 Task: Find connections with filter location Avarua with filter topic #Careerwith filter profile language Potuguese with filter current company PW (PhysicsWallah) with filter school Arts and Science jobs recruitment with filter industry Oil Extraction with filter service category Growth Marketing with filter keywords title Board of Directors
Action: Mouse moved to (559, 68)
Screenshot: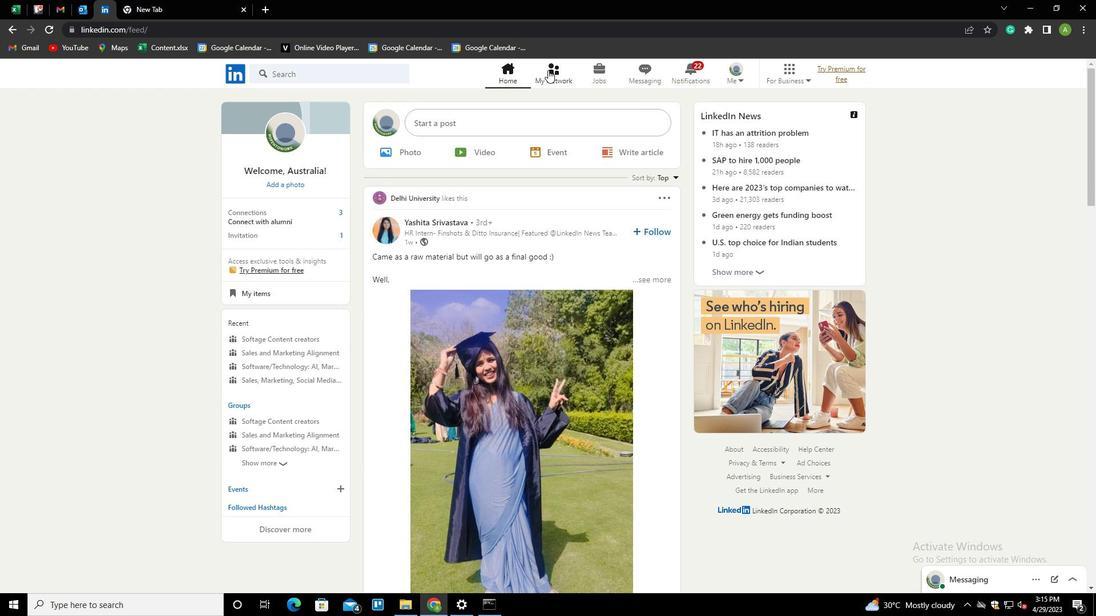 
Action: Mouse pressed left at (559, 68)
Screenshot: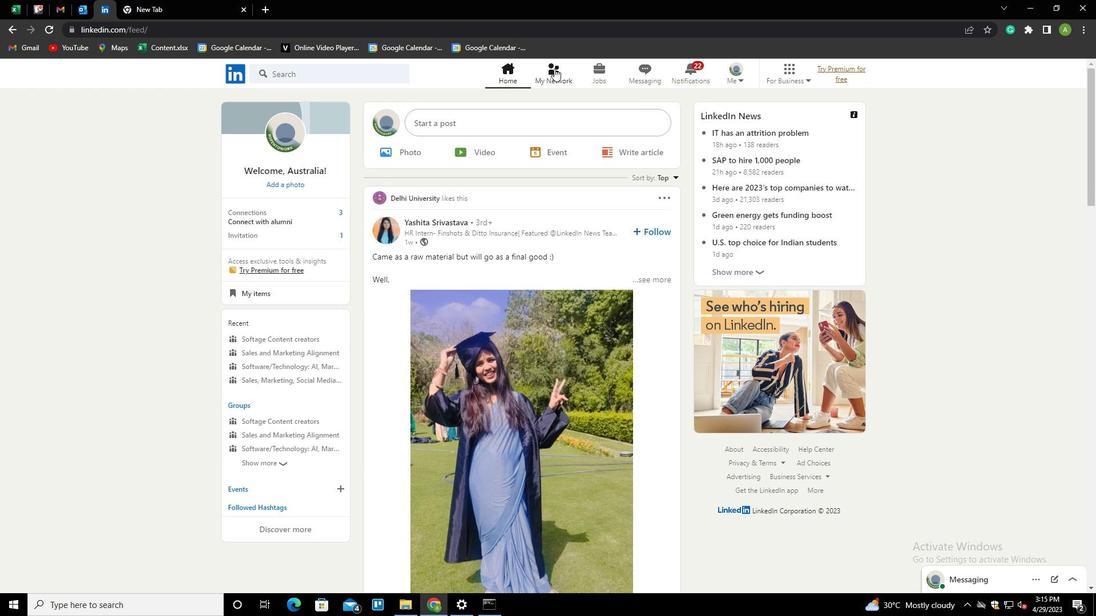 
Action: Mouse moved to (291, 132)
Screenshot: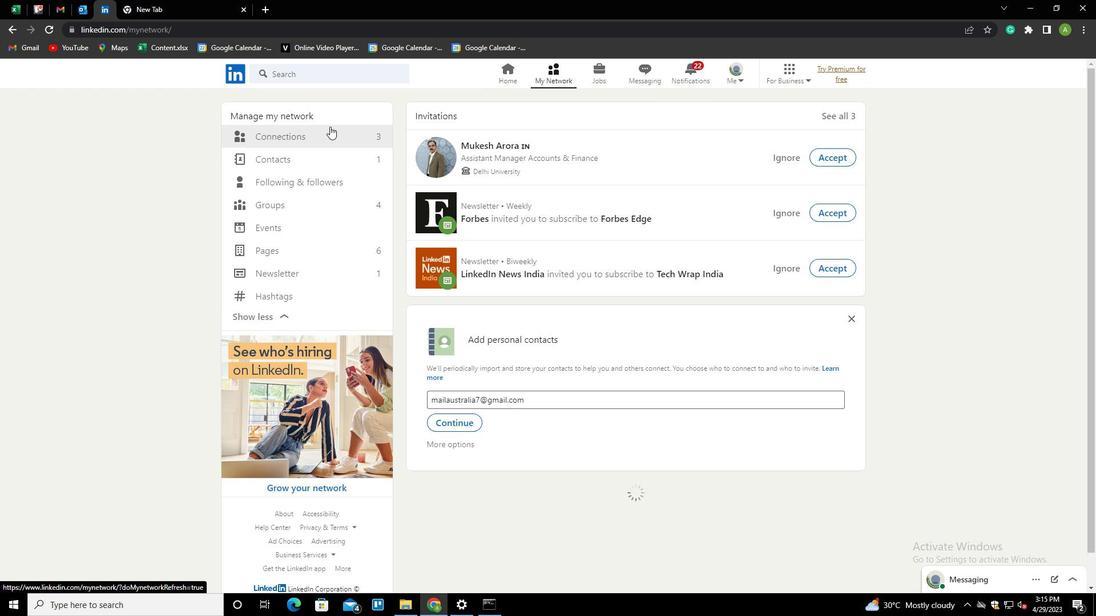 
Action: Mouse pressed left at (291, 132)
Screenshot: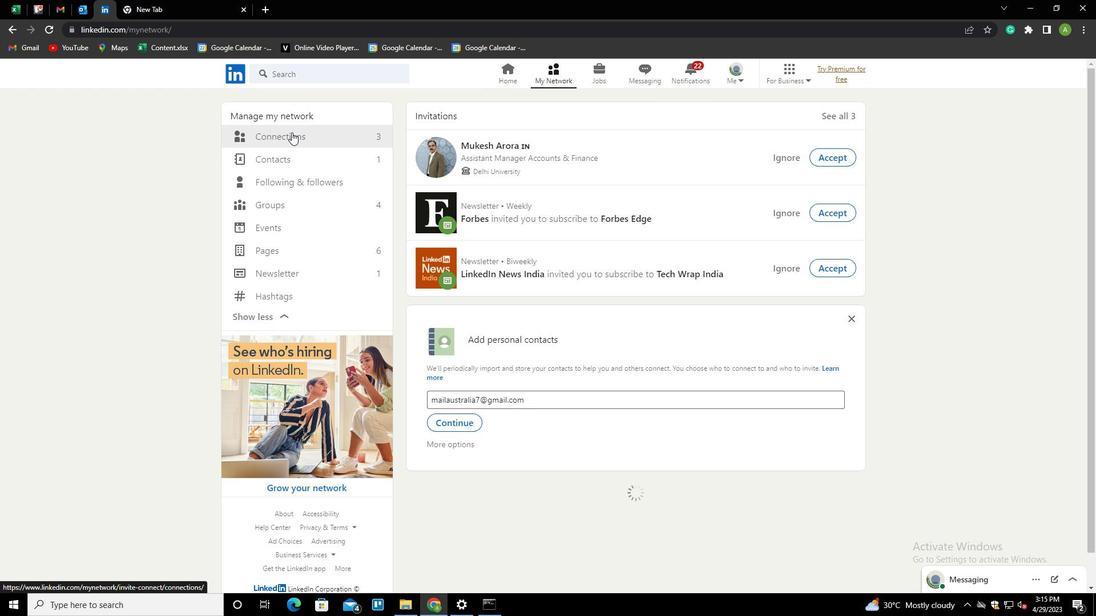 
Action: Mouse moved to (616, 135)
Screenshot: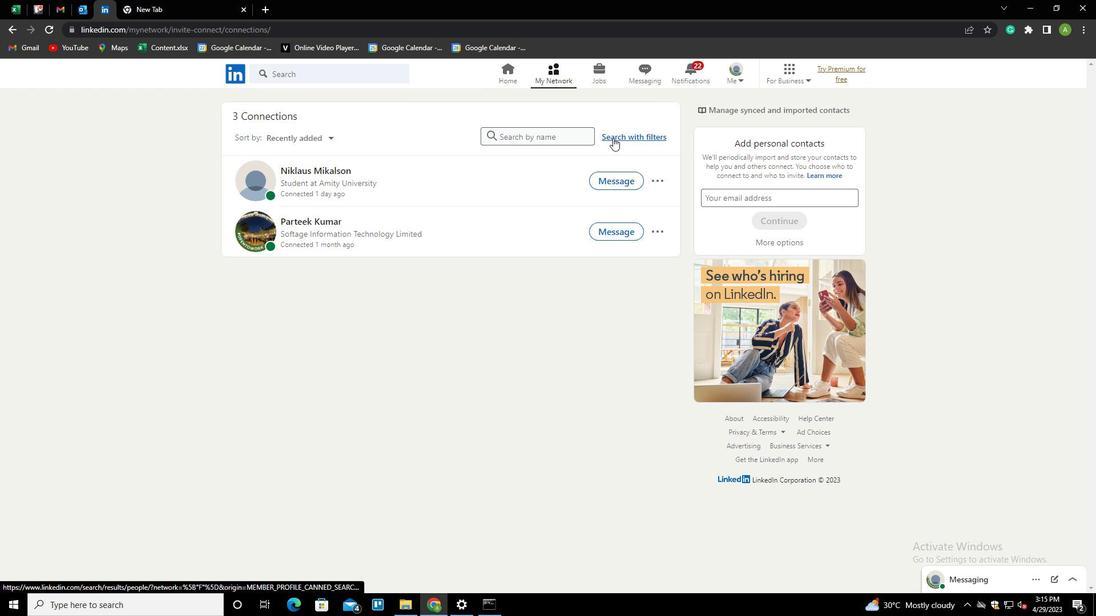 
Action: Mouse pressed left at (616, 135)
Screenshot: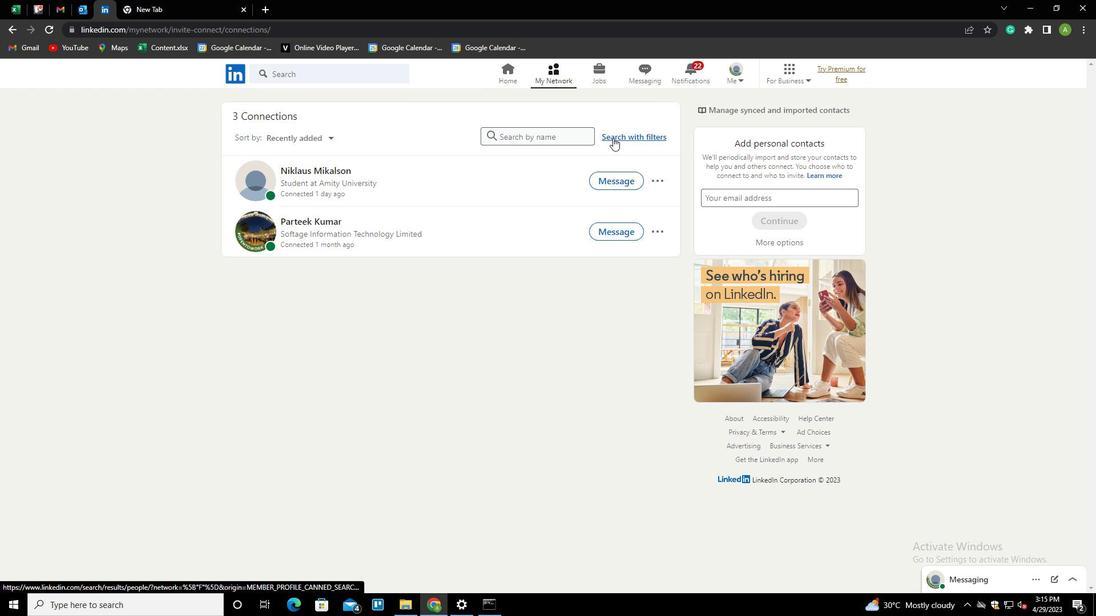 
Action: Mouse moved to (587, 103)
Screenshot: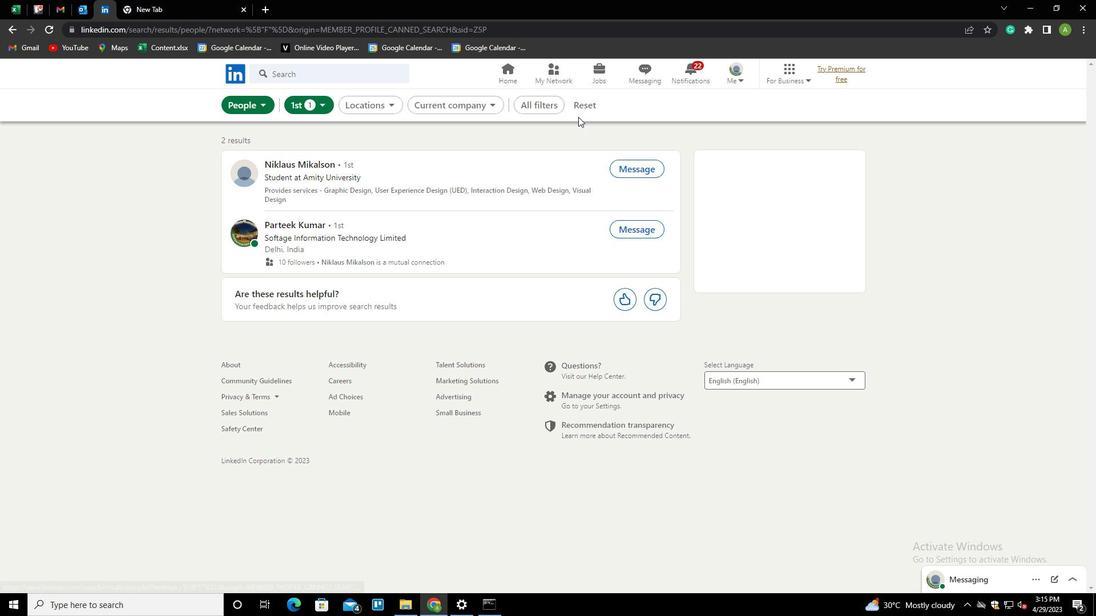 
Action: Mouse pressed left at (587, 103)
Screenshot: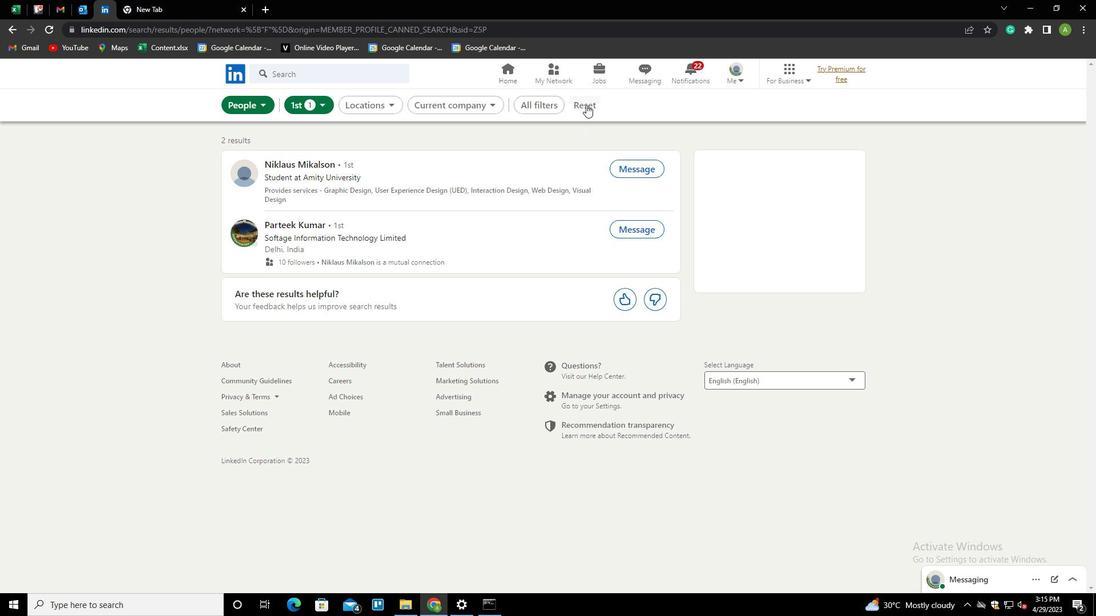 
Action: Mouse moved to (561, 106)
Screenshot: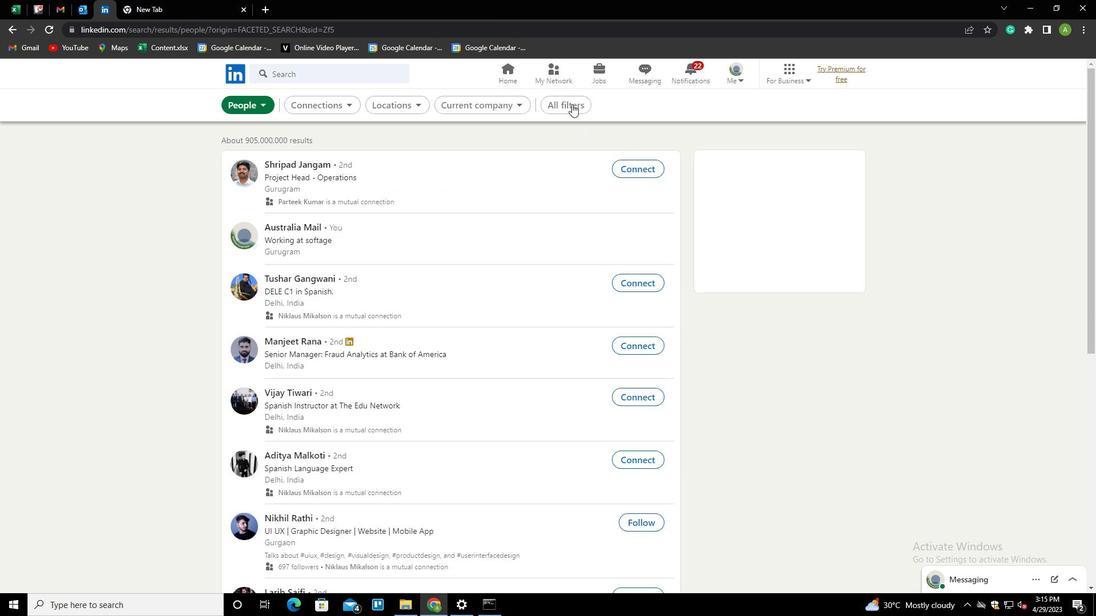 
Action: Mouse pressed left at (561, 106)
Screenshot: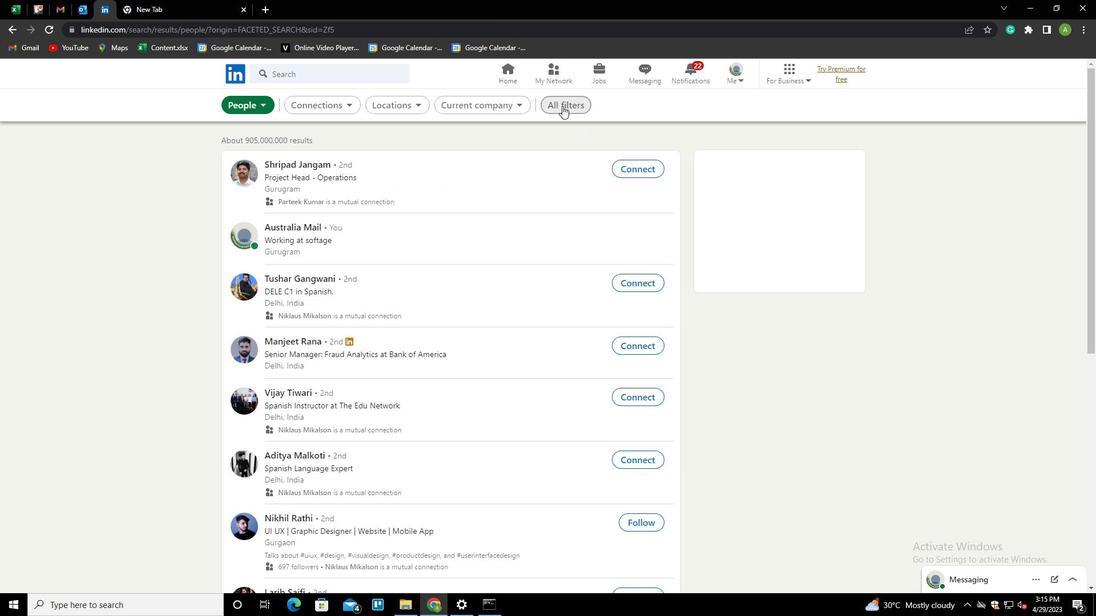 
Action: Mouse moved to (875, 326)
Screenshot: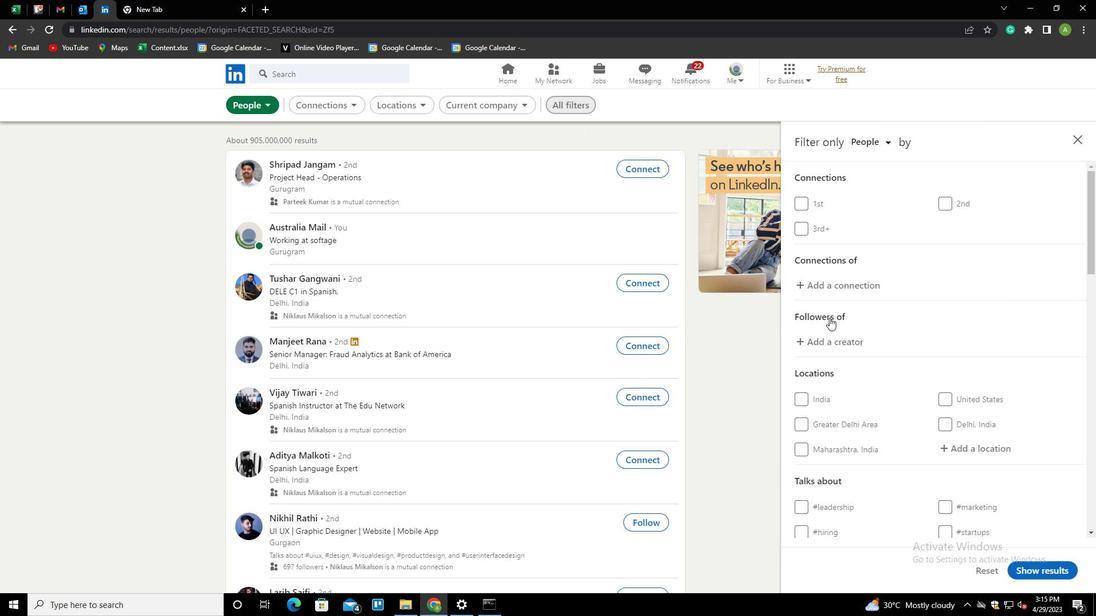 
Action: Mouse scrolled (875, 325) with delta (0, 0)
Screenshot: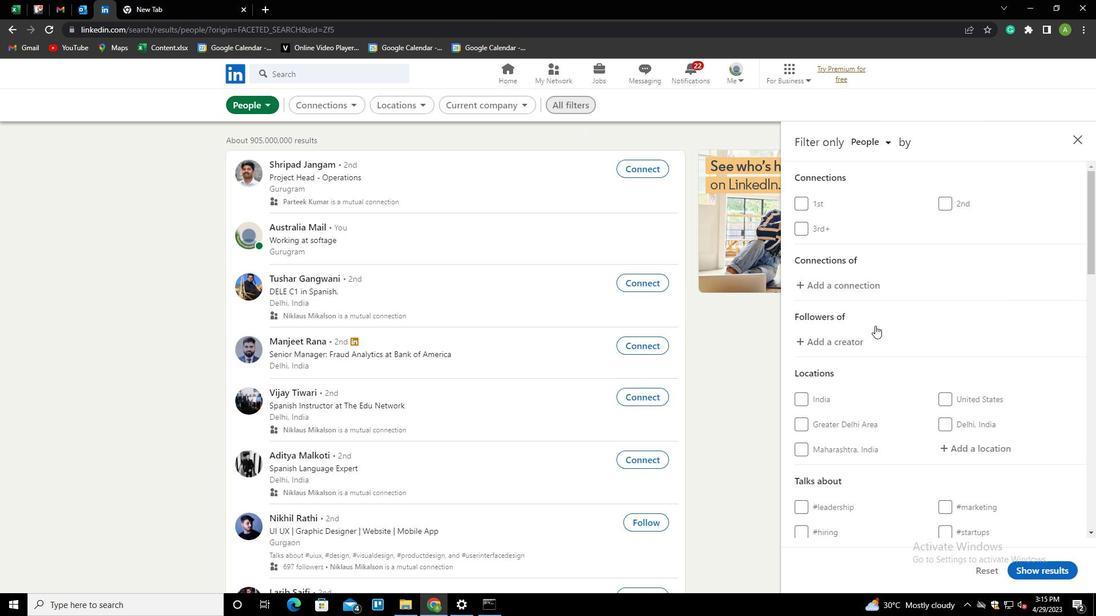 
Action: Mouse moved to (903, 318)
Screenshot: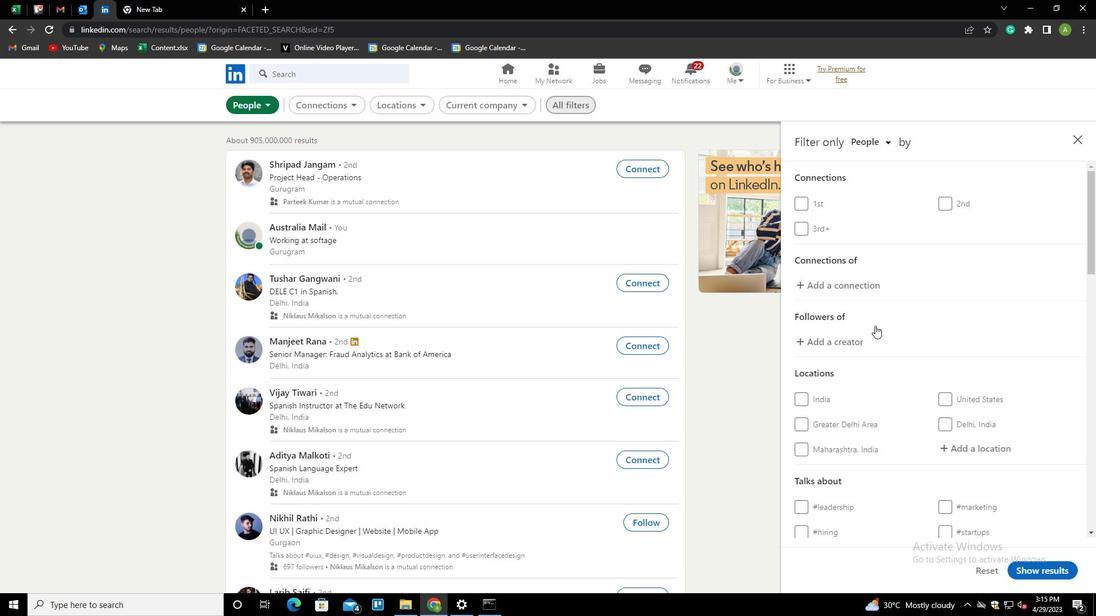 
Action: Mouse scrolled (903, 317) with delta (0, 0)
Screenshot: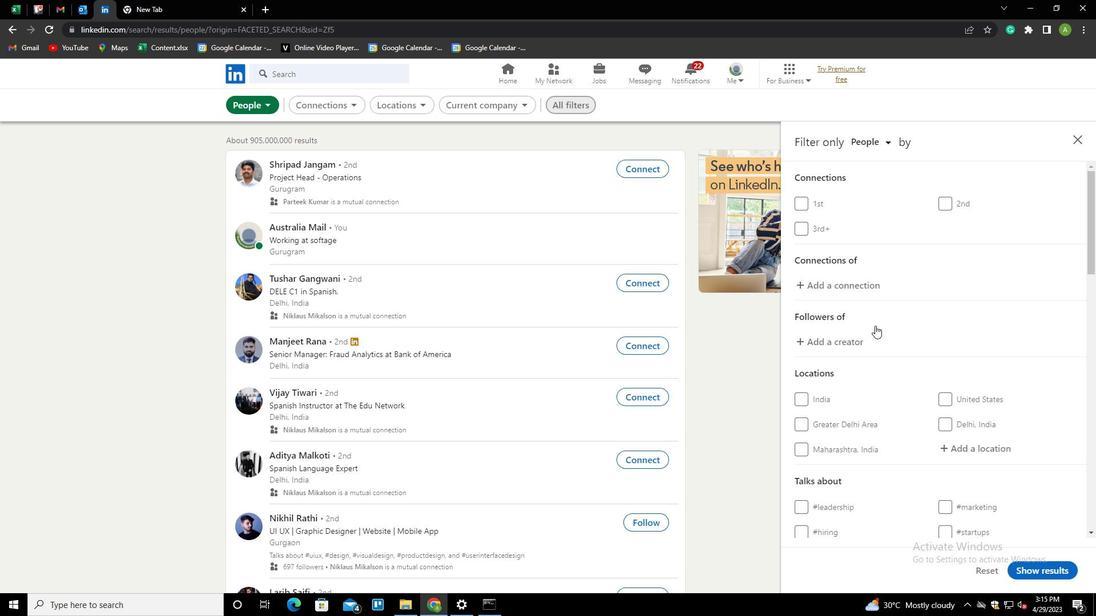 
Action: Mouse scrolled (903, 317) with delta (0, 0)
Screenshot: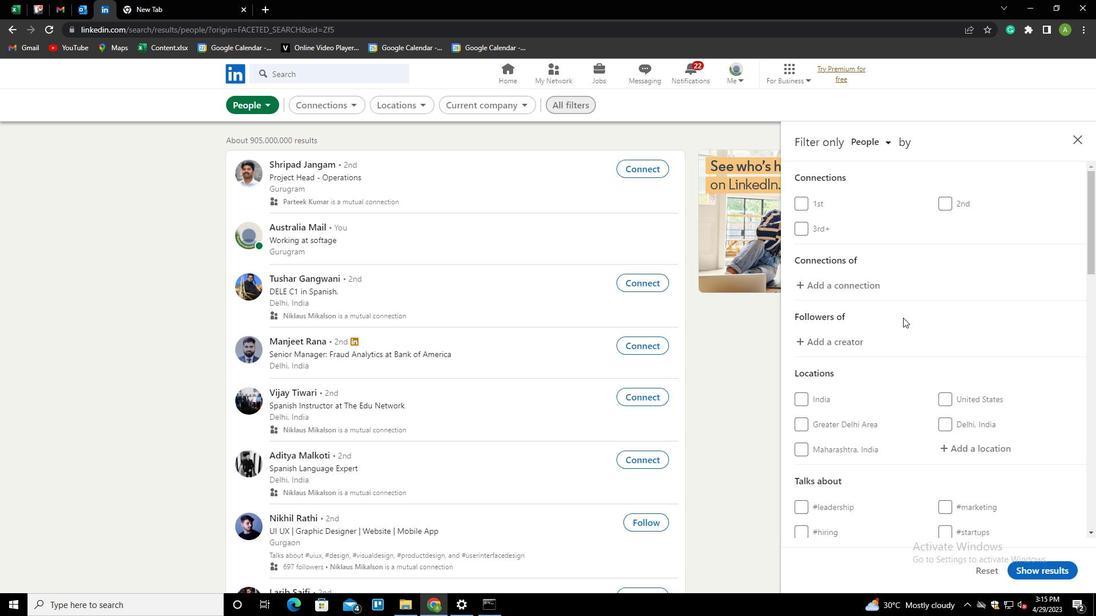 
Action: Mouse moved to (958, 271)
Screenshot: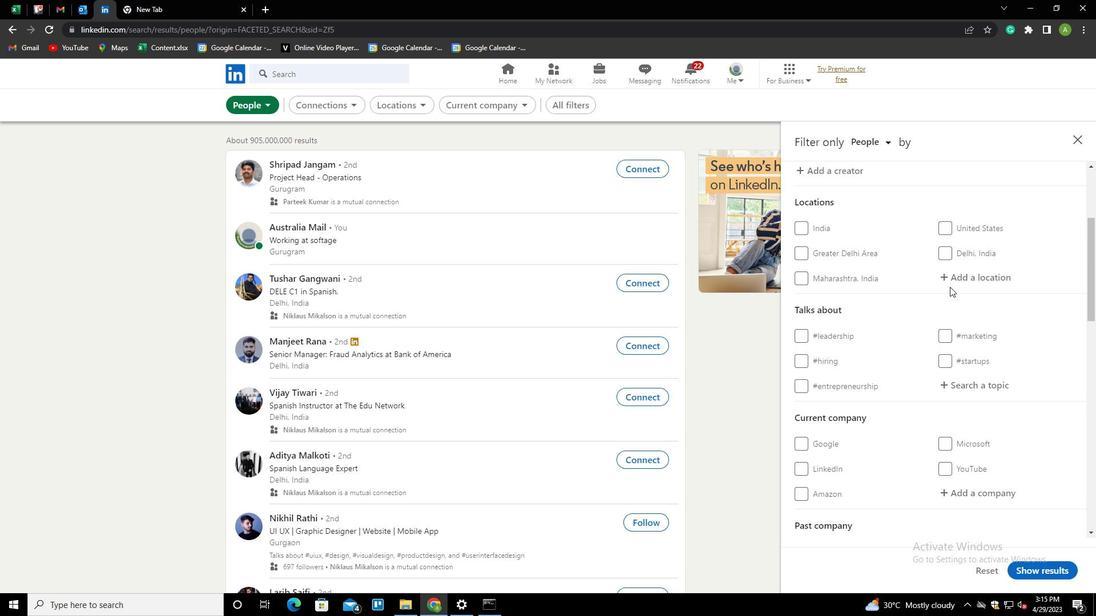 
Action: Mouse pressed left at (958, 271)
Screenshot: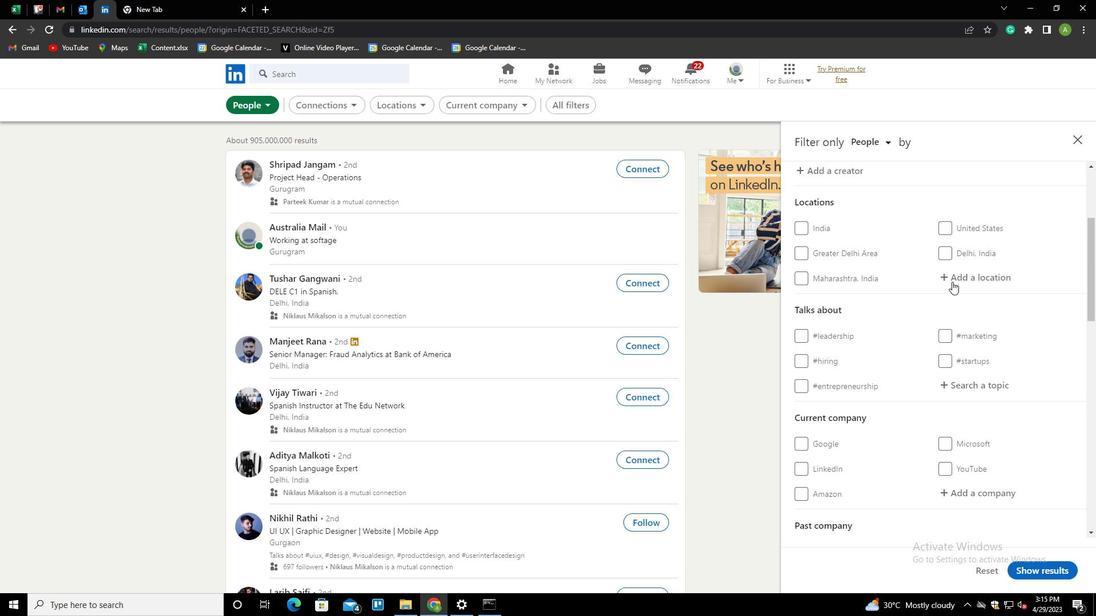 
Action: Key pressed <Key.shift>AVARUA
Screenshot: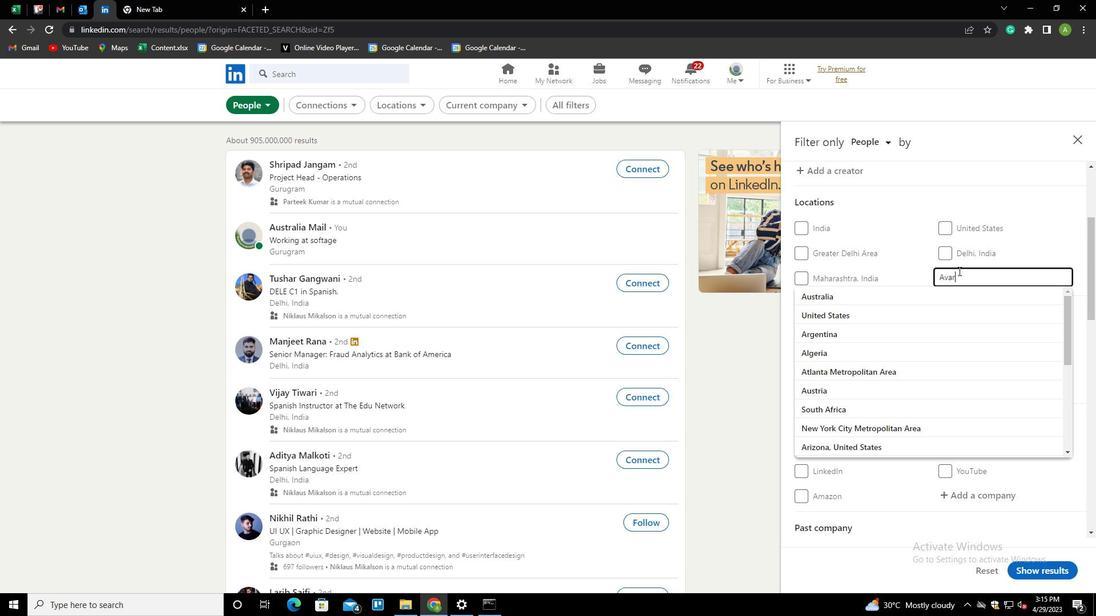 
Action: Mouse moved to (1021, 333)
Screenshot: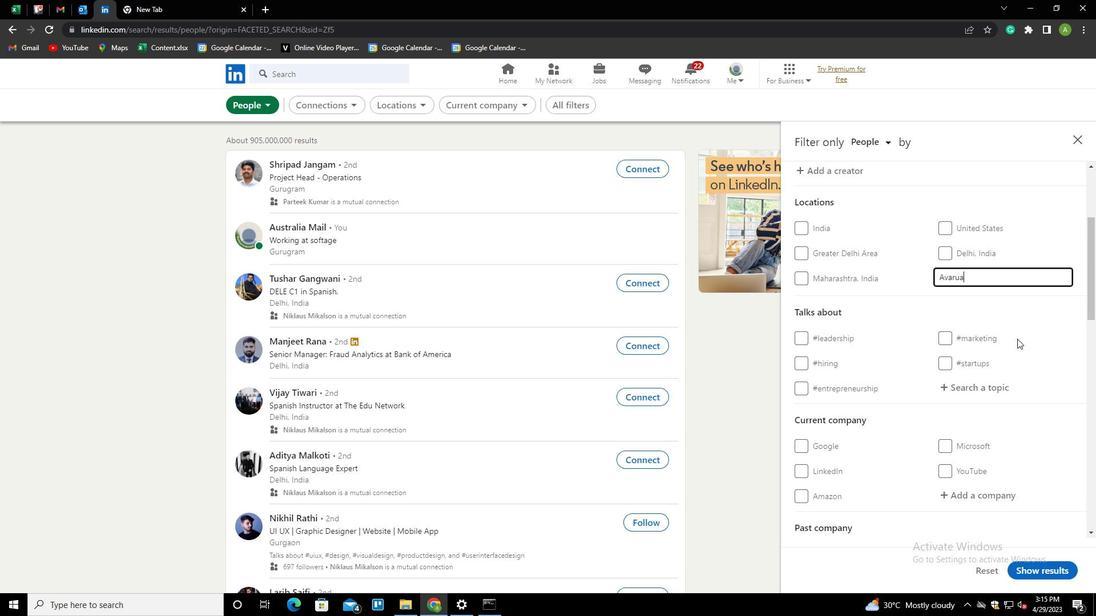 
Action: Mouse pressed left at (1021, 333)
Screenshot: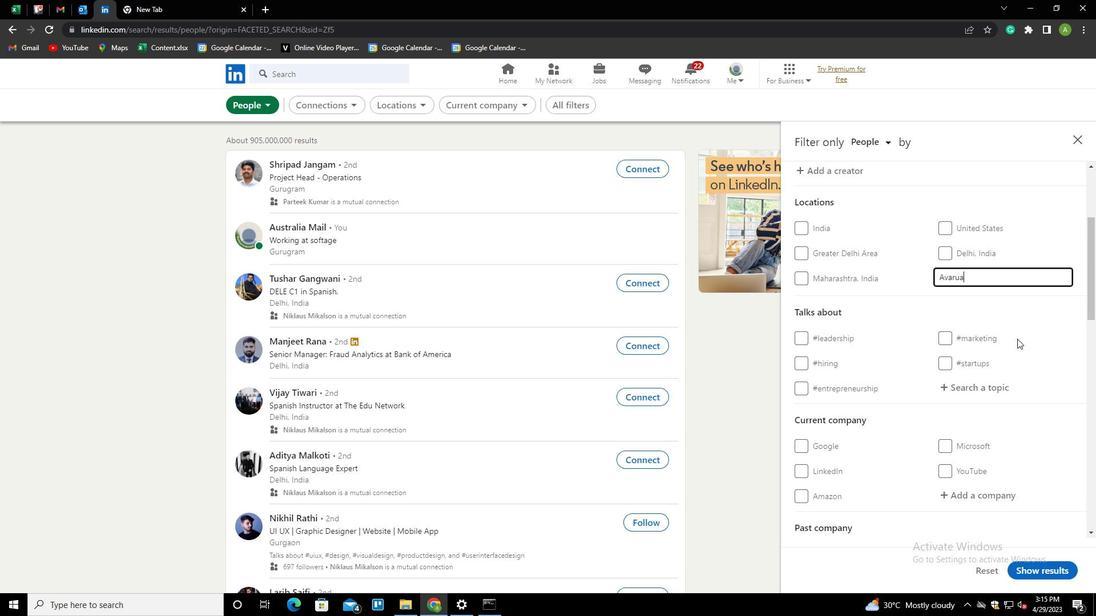 
Action: Mouse moved to (966, 391)
Screenshot: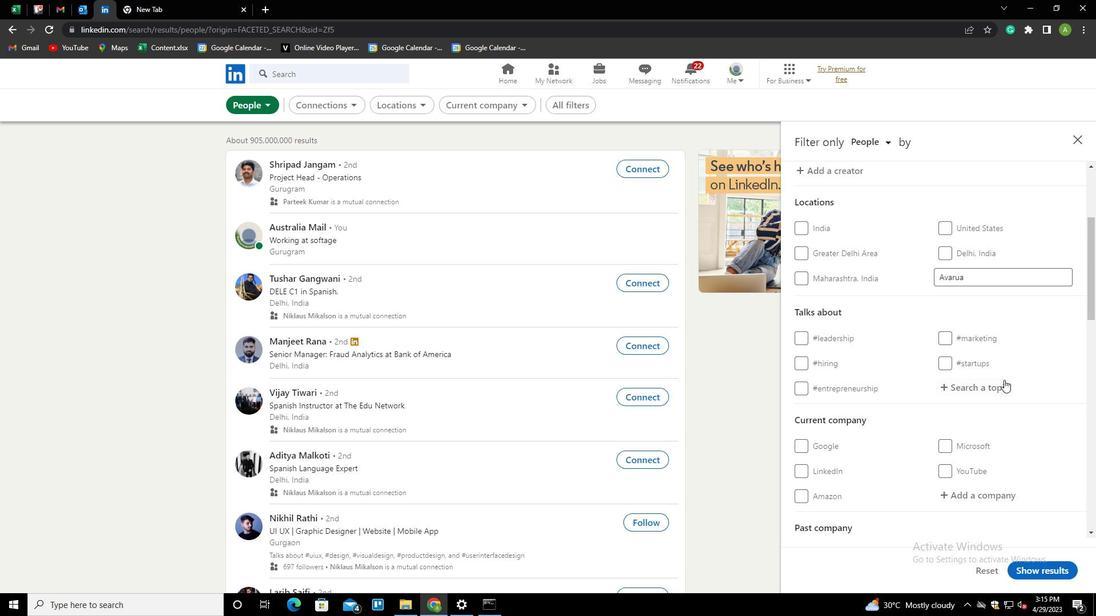 
Action: Mouse pressed left at (966, 391)
Screenshot: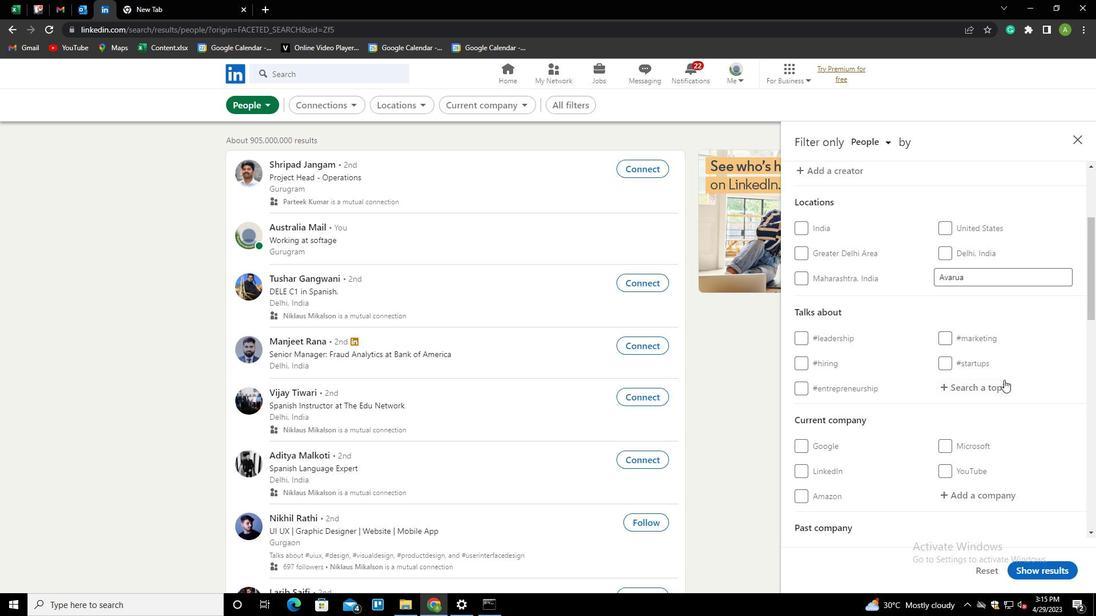 
Action: Mouse moved to (979, 389)
Screenshot: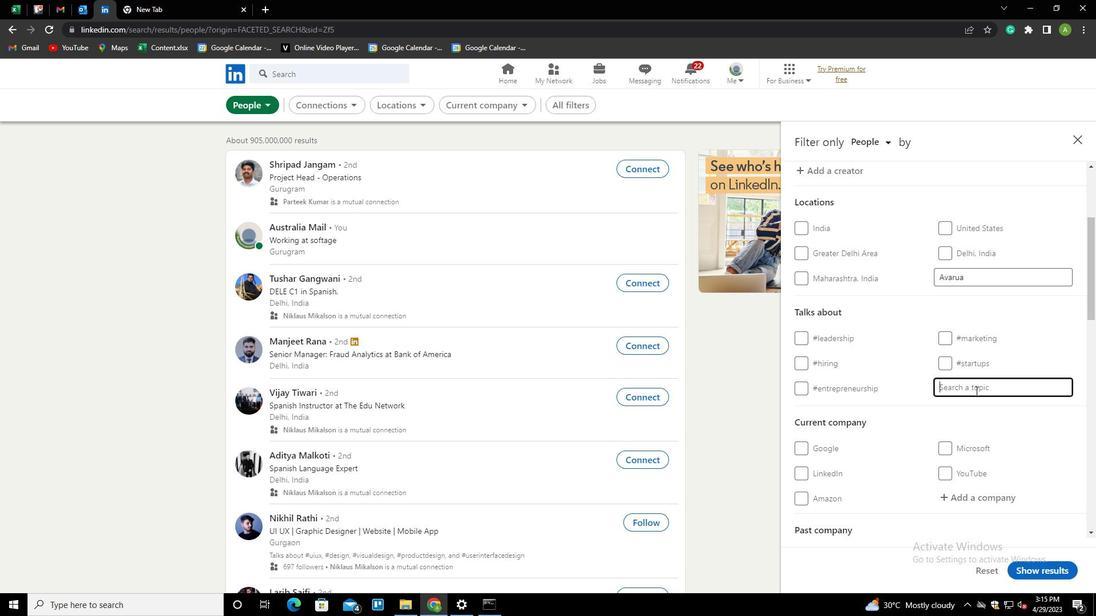 
Action: Mouse pressed left at (979, 389)
Screenshot: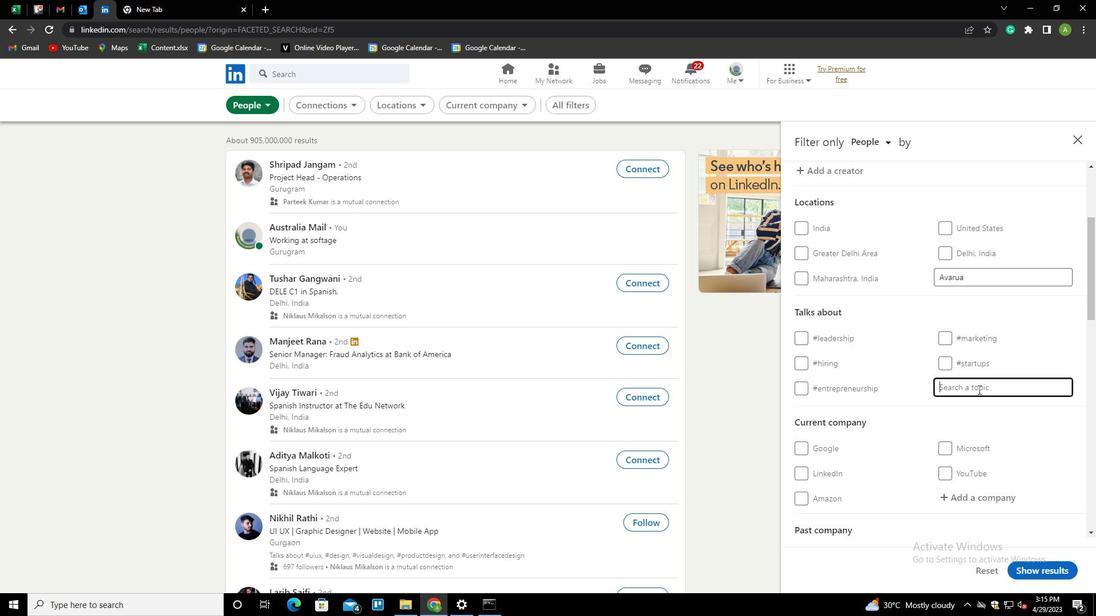 
Action: Key pressed <Key.shift>CAREER<Key.down><Key.enter>
Screenshot: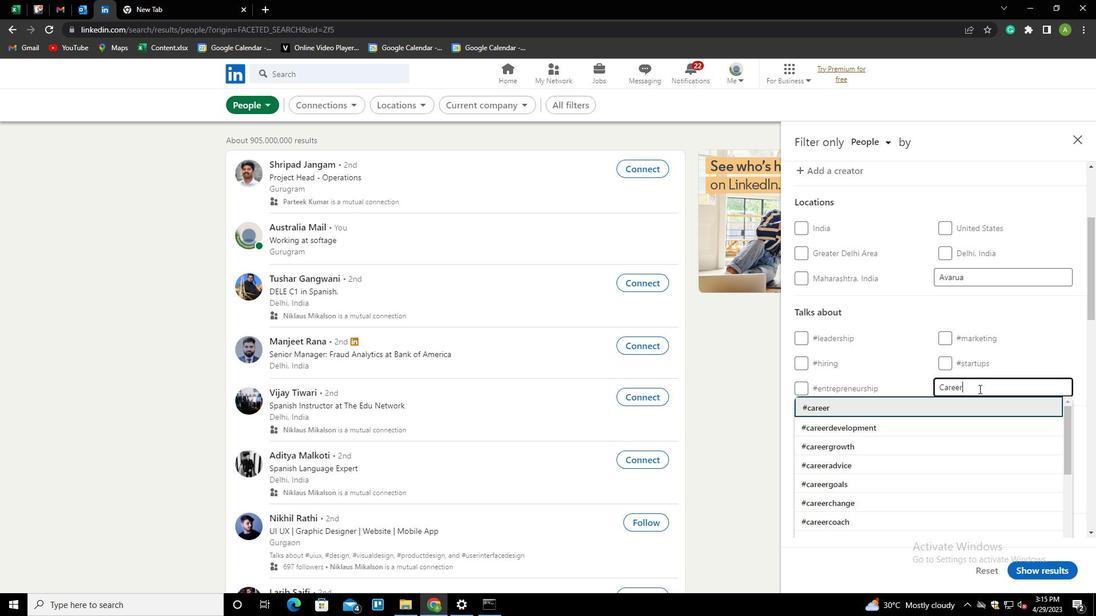 
Action: Mouse scrolled (979, 388) with delta (0, 0)
Screenshot: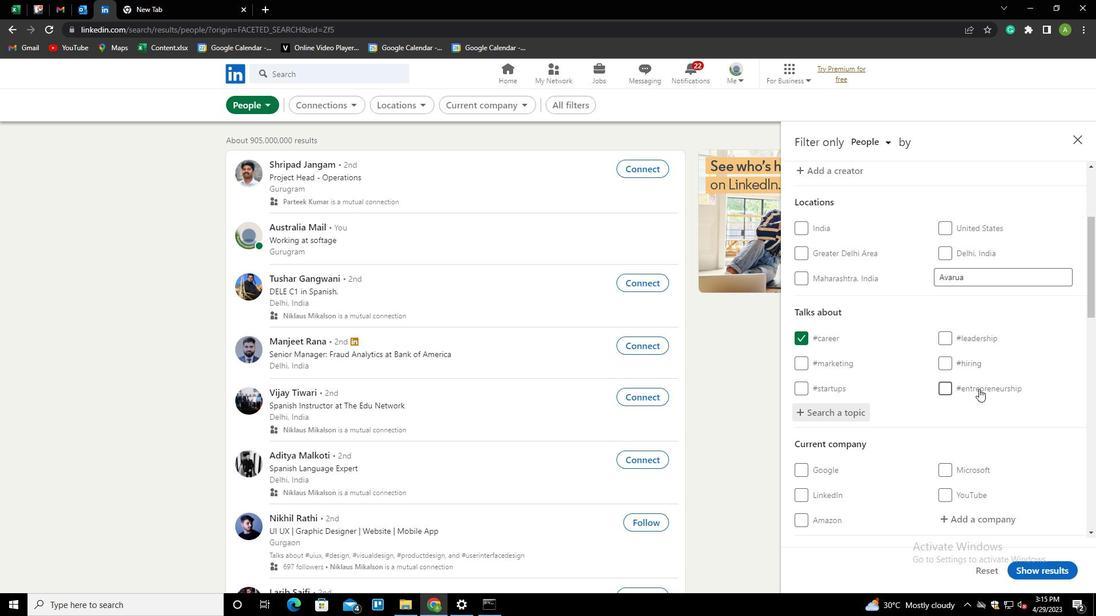 
Action: Mouse scrolled (979, 388) with delta (0, 0)
Screenshot: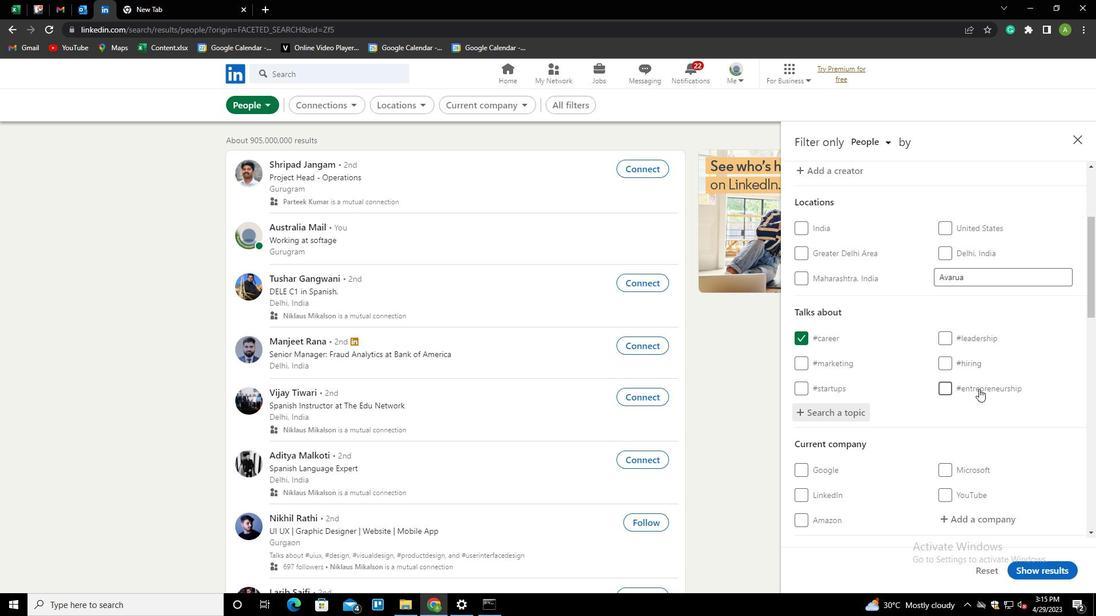 
Action: Mouse moved to (962, 408)
Screenshot: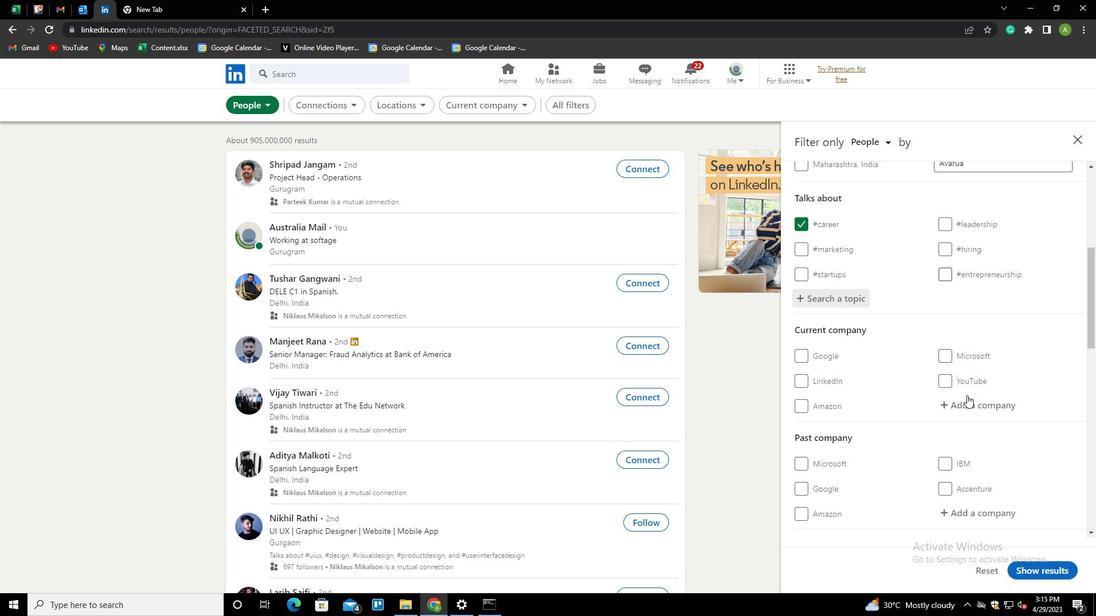 
Action: Mouse scrolled (962, 408) with delta (0, 0)
Screenshot: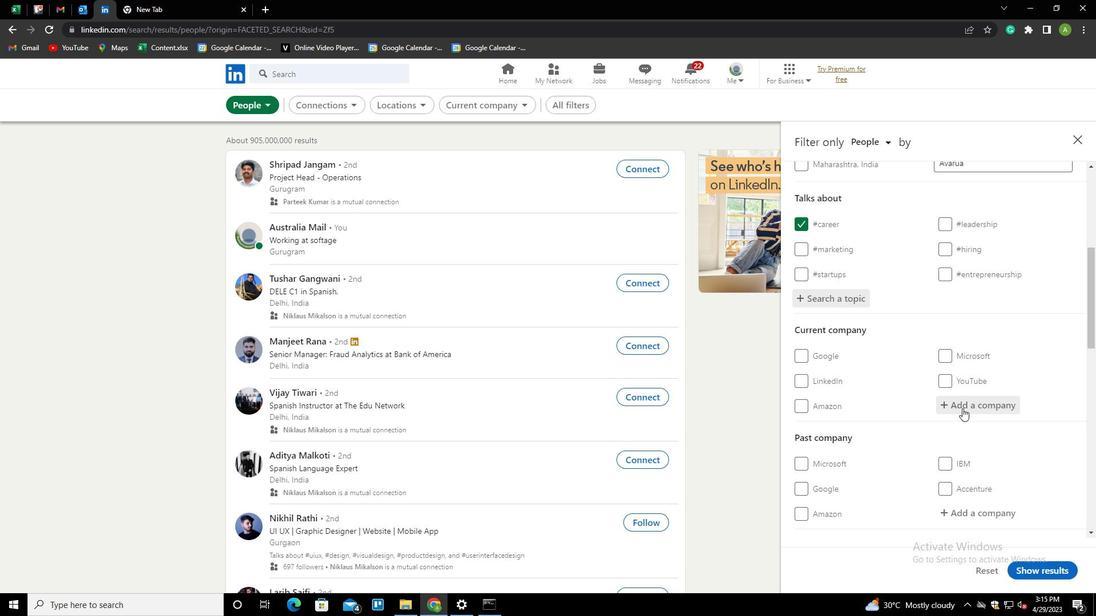 
Action: Mouse scrolled (962, 408) with delta (0, 0)
Screenshot: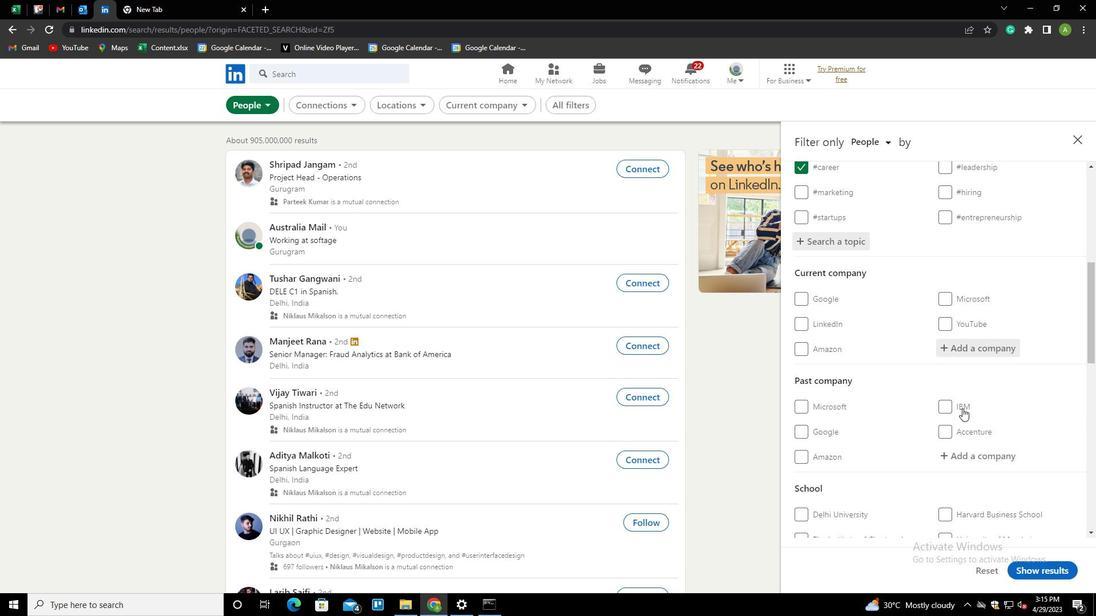 
Action: Mouse scrolled (962, 408) with delta (0, 0)
Screenshot: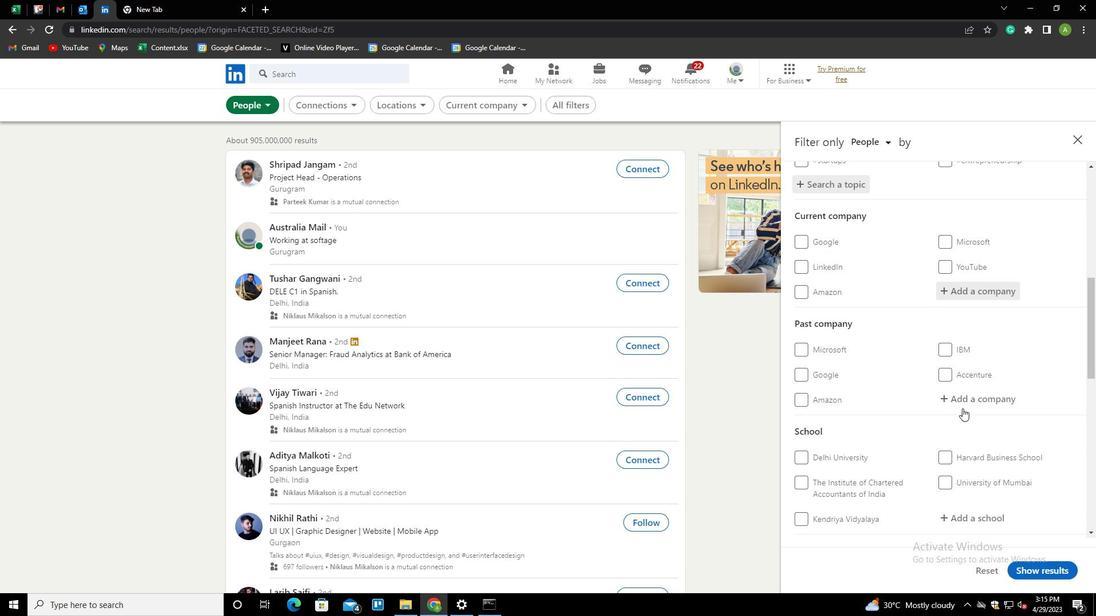 
Action: Mouse scrolled (962, 408) with delta (0, 0)
Screenshot: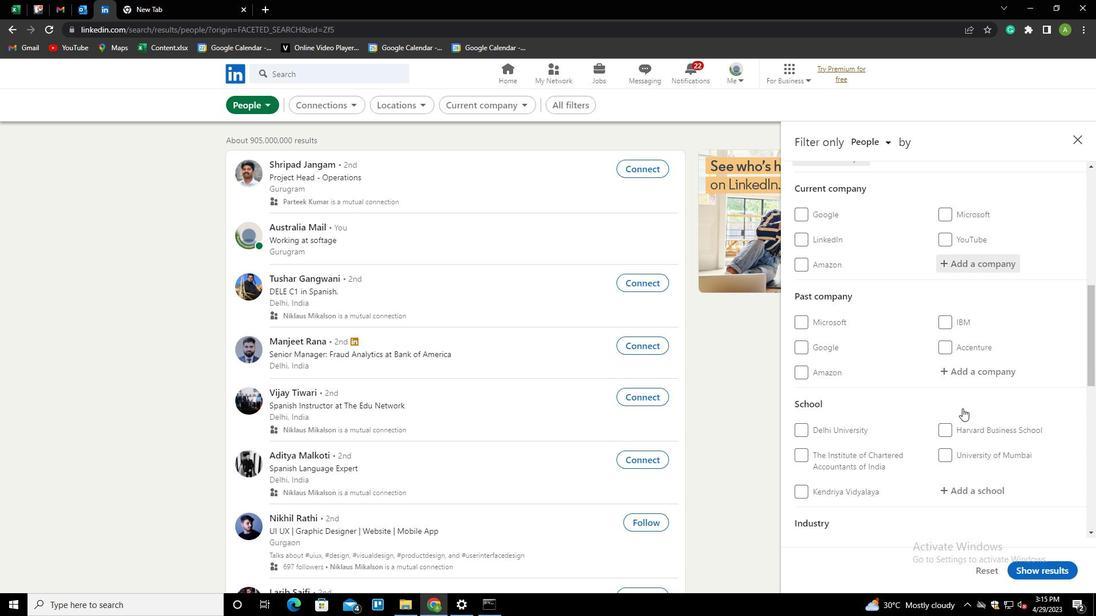 
Action: Mouse scrolled (962, 408) with delta (0, 0)
Screenshot: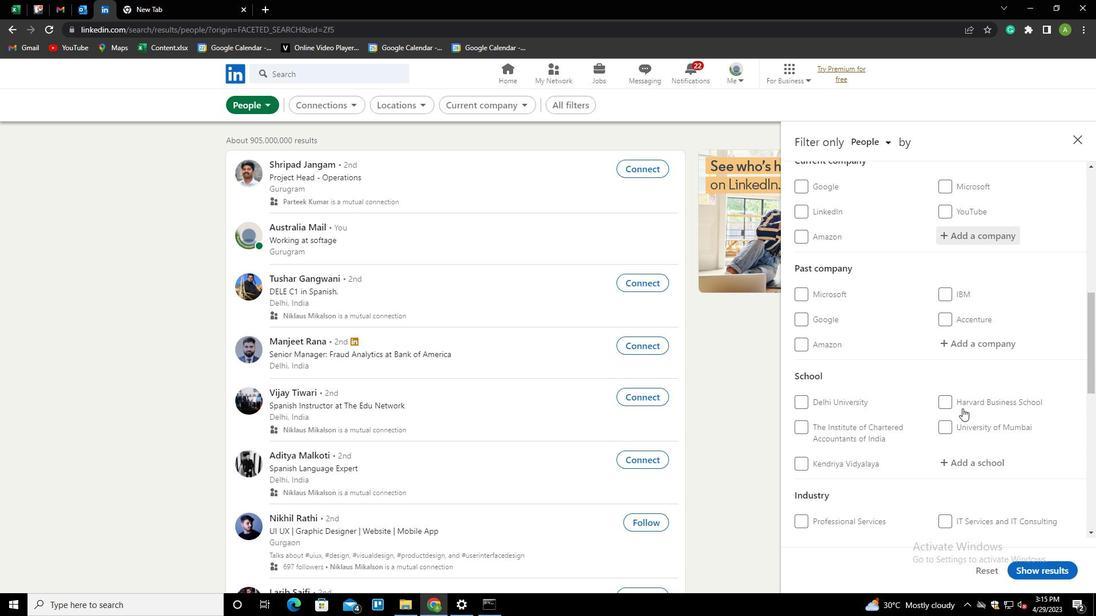 
Action: Mouse scrolled (962, 408) with delta (0, 0)
Screenshot: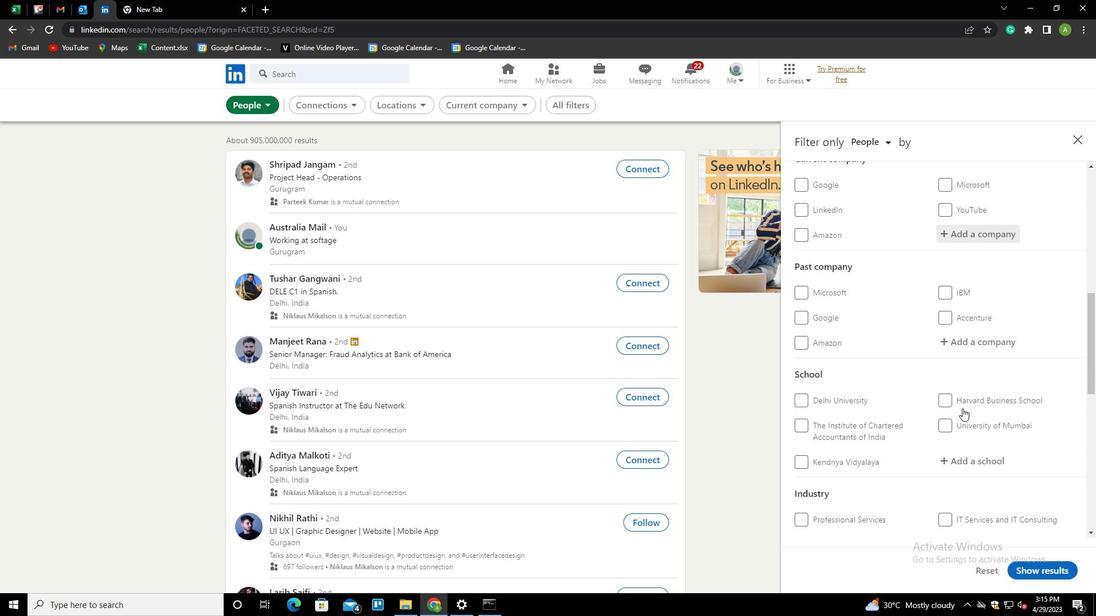 
Action: Mouse scrolled (962, 408) with delta (0, 0)
Screenshot: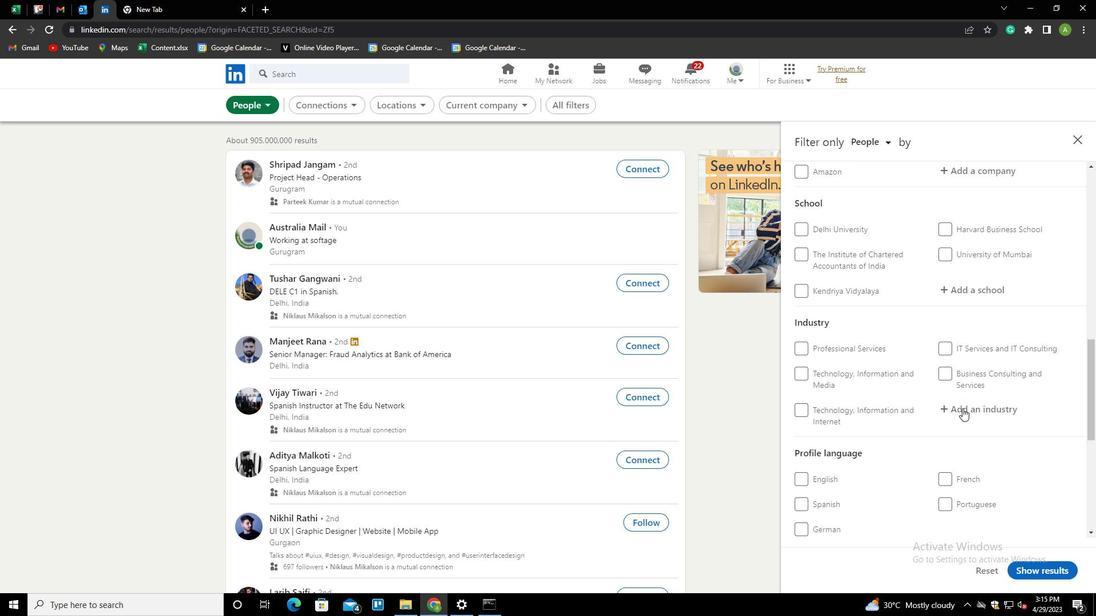 
Action: Mouse scrolled (962, 408) with delta (0, 0)
Screenshot: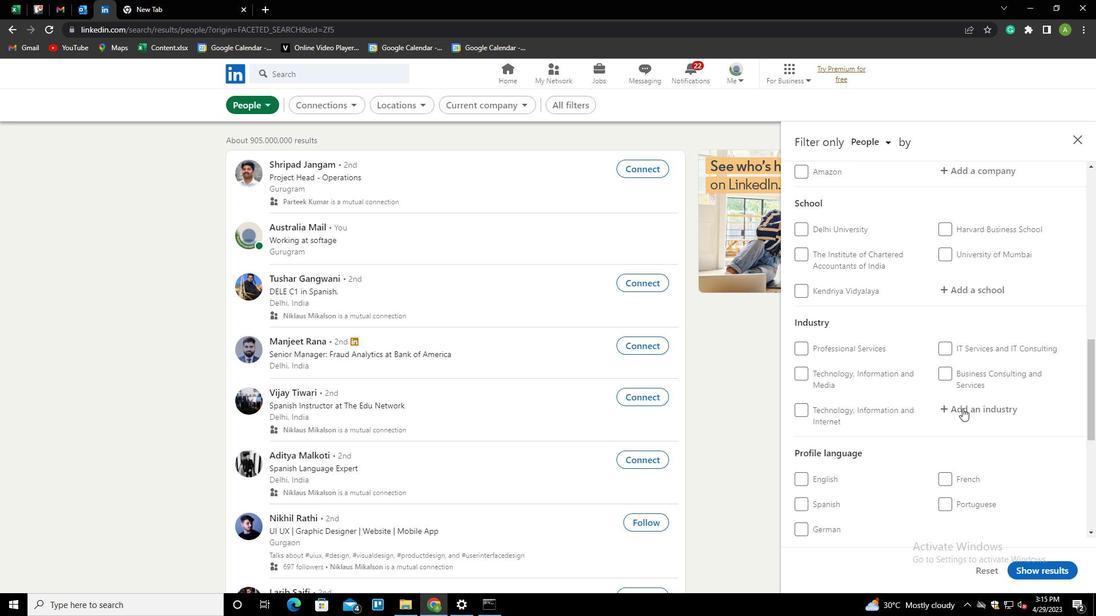 
Action: Mouse moved to (952, 392)
Screenshot: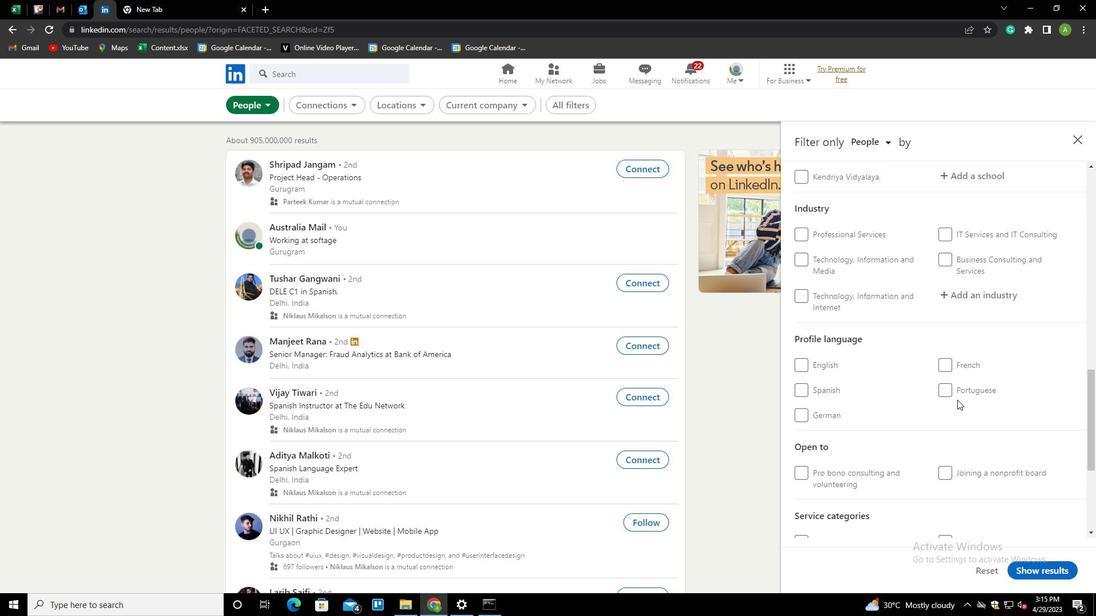 
Action: Mouse pressed left at (952, 392)
Screenshot: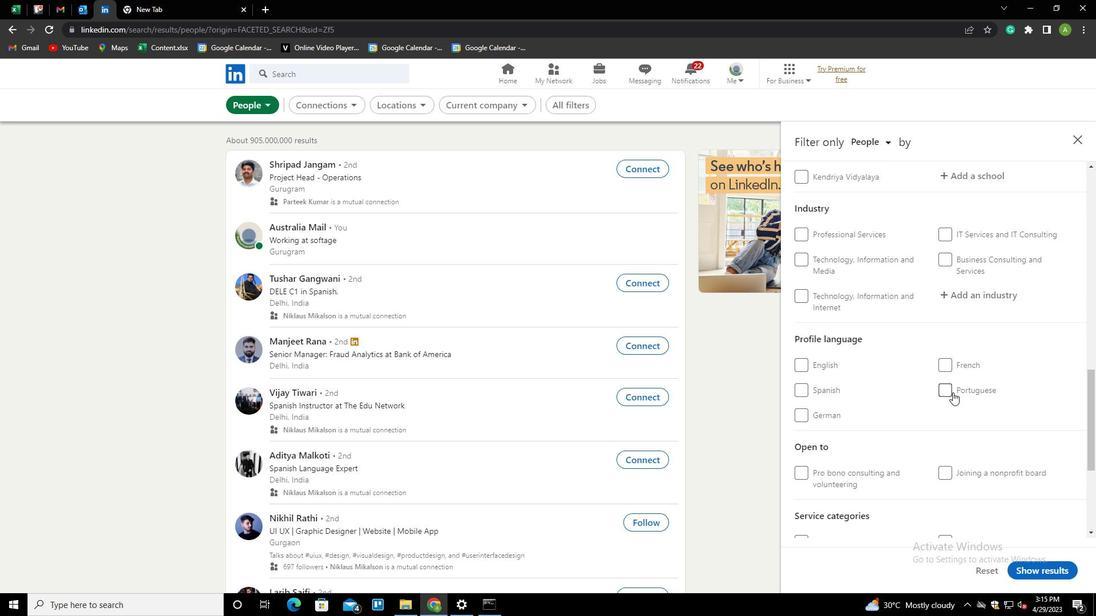 
Action: Mouse moved to (985, 409)
Screenshot: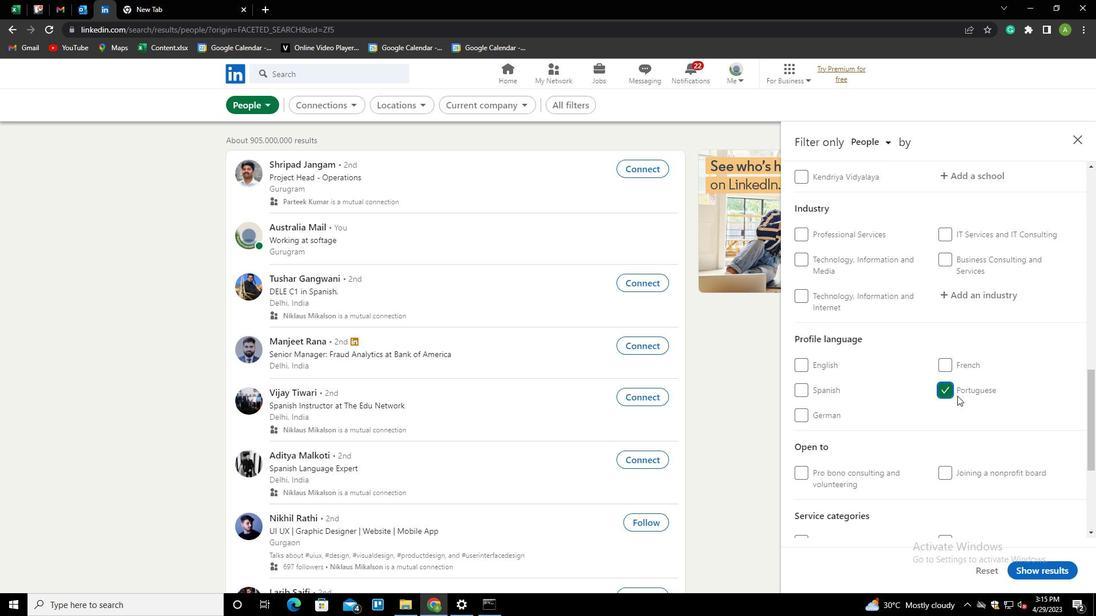 
Action: Mouse scrolled (985, 410) with delta (0, 0)
Screenshot: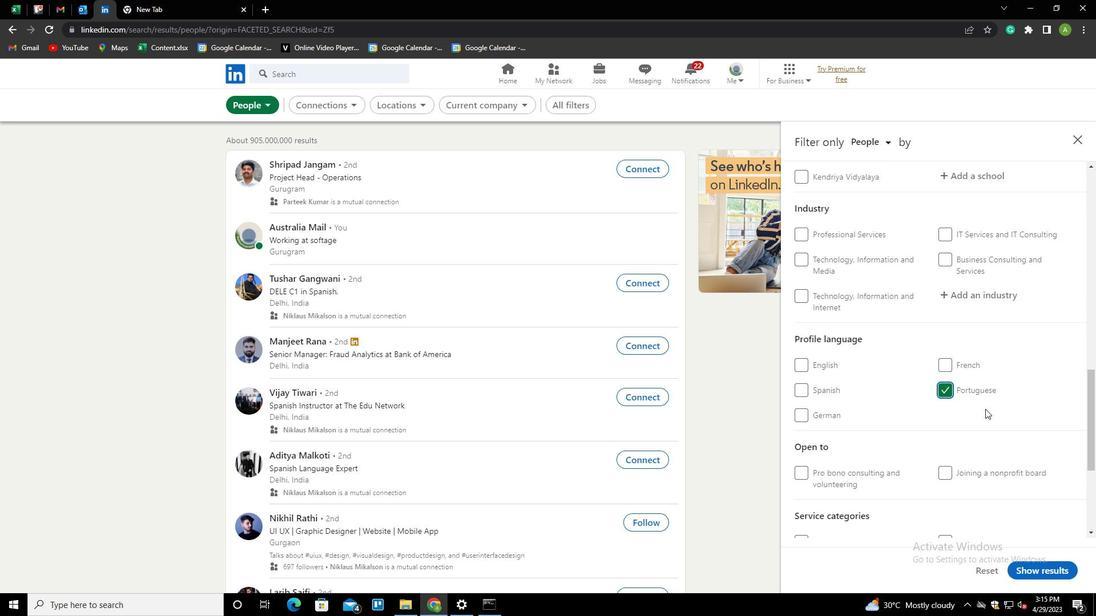 
Action: Mouse scrolled (985, 410) with delta (0, 0)
Screenshot: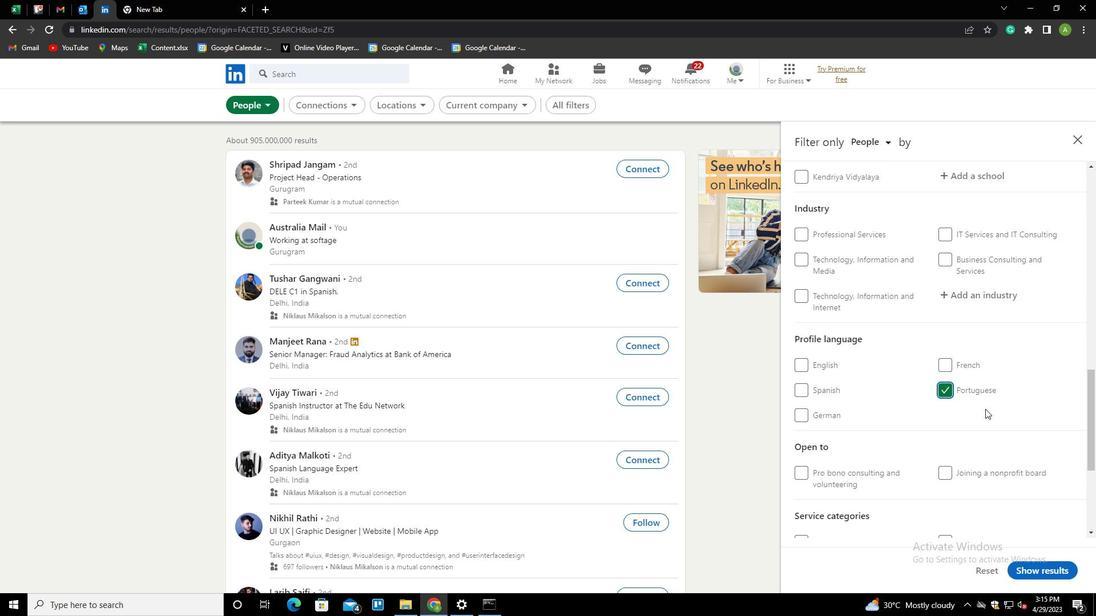 
Action: Mouse scrolled (985, 410) with delta (0, 0)
Screenshot: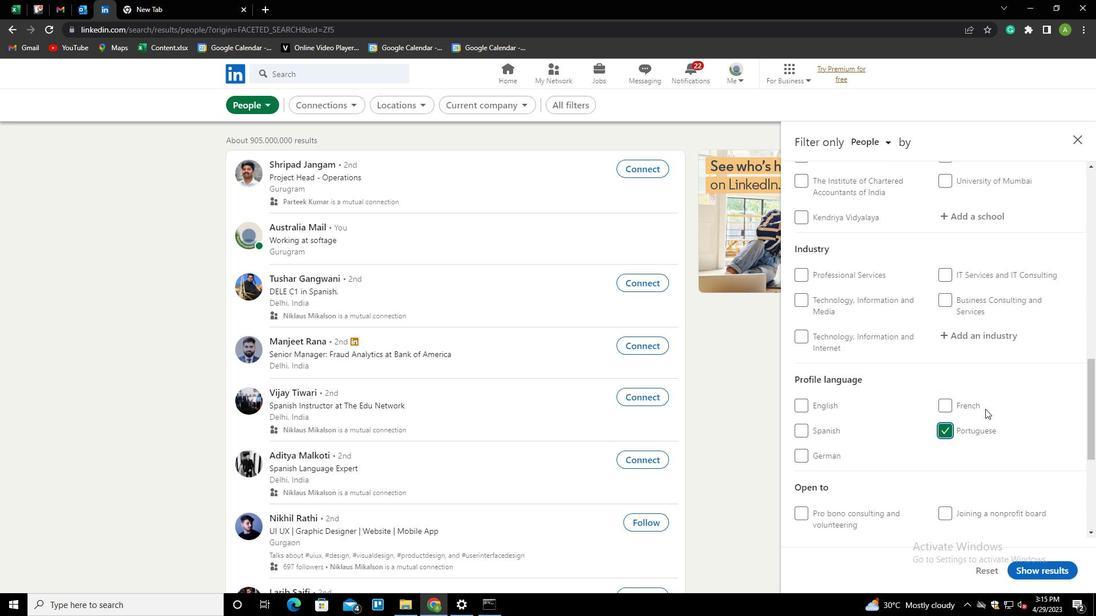 
Action: Mouse scrolled (985, 410) with delta (0, 0)
Screenshot: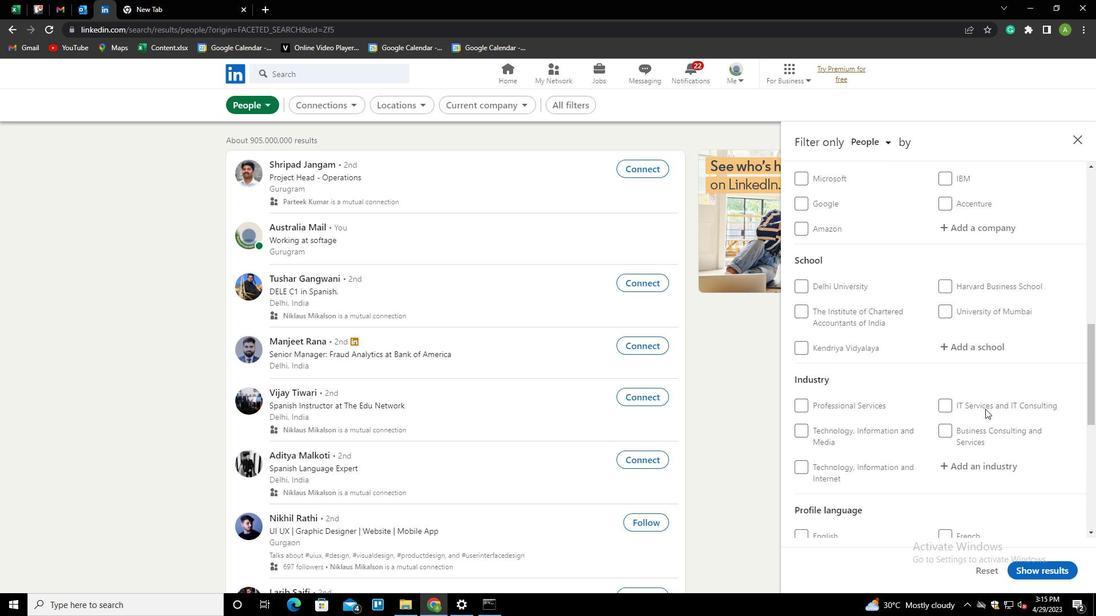 
Action: Mouse scrolled (985, 410) with delta (0, 0)
Screenshot: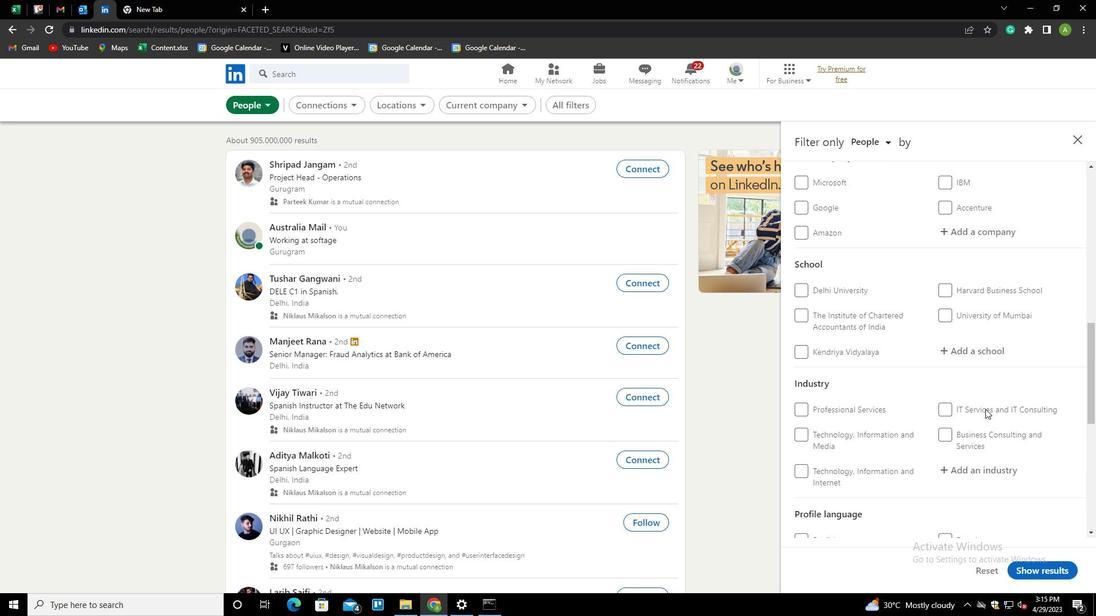 
Action: Mouse scrolled (985, 410) with delta (0, 0)
Screenshot: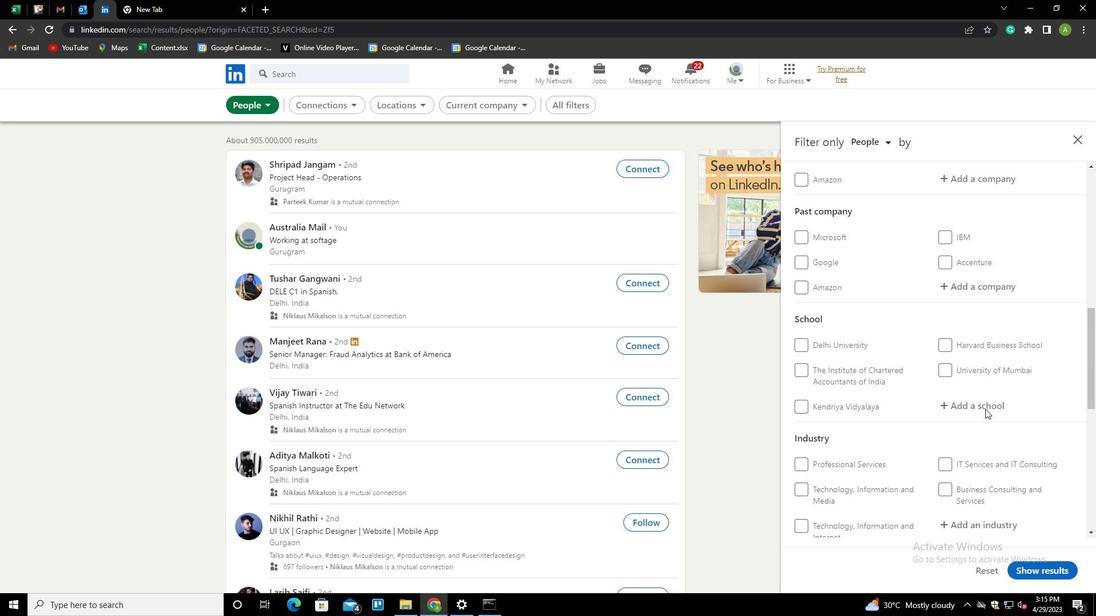 
Action: Mouse scrolled (985, 410) with delta (0, 0)
Screenshot: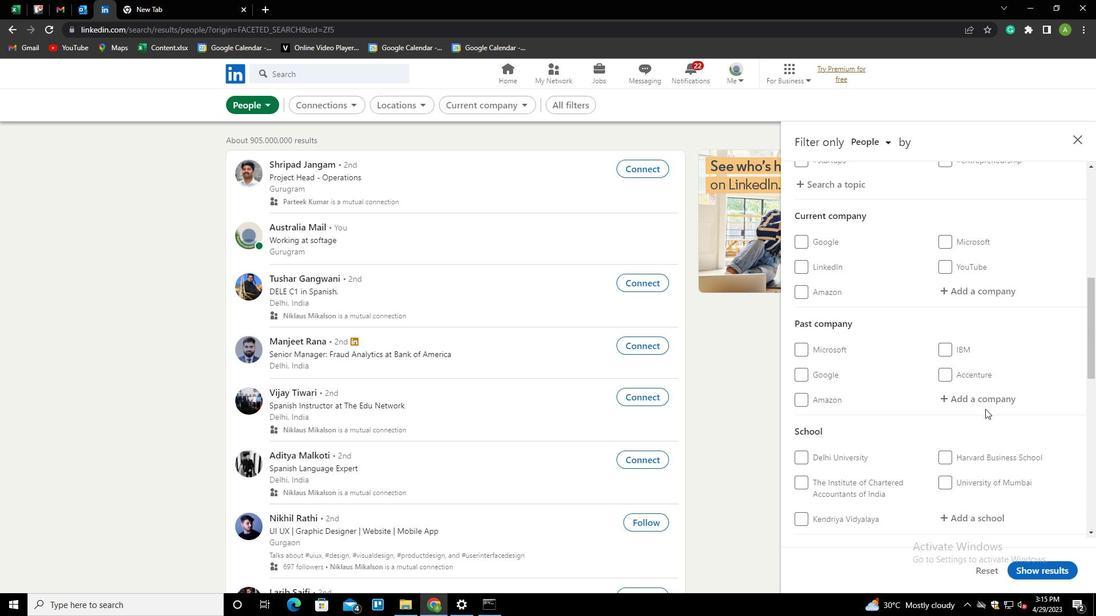 
Action: Mouse scrolled (985, 410) with delta (0, 0)
Screenshot: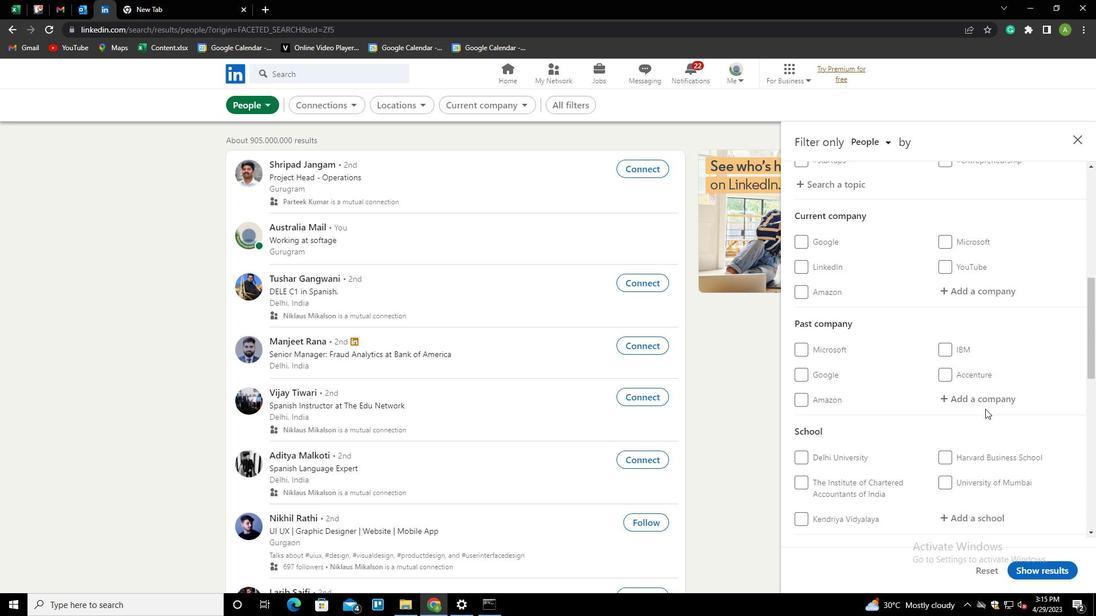 
Action: Mouse scrolled (985, 410) with delta (0, 0)
Screenshot: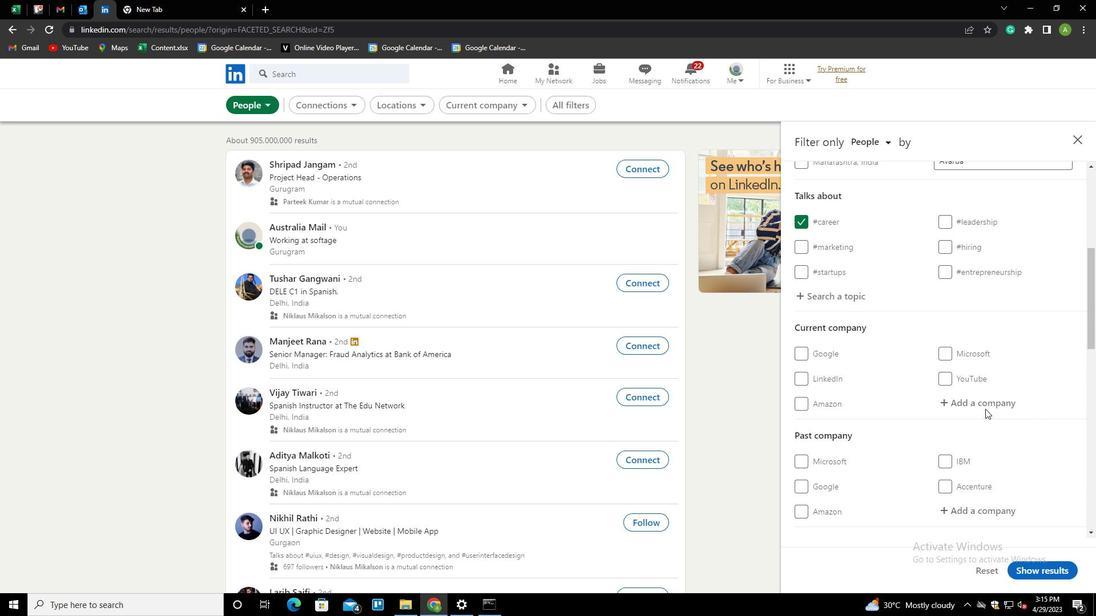 
Action: Mouse moved to (981, 464)
Screenshot: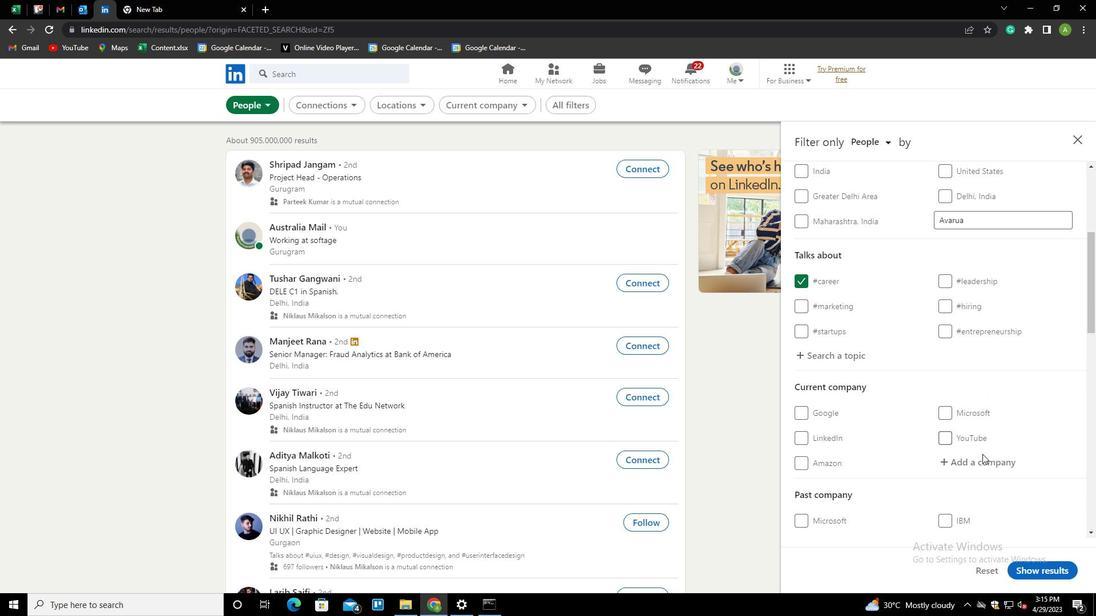 
Action: Mouse pressed left at (981, 464)
Screenshot: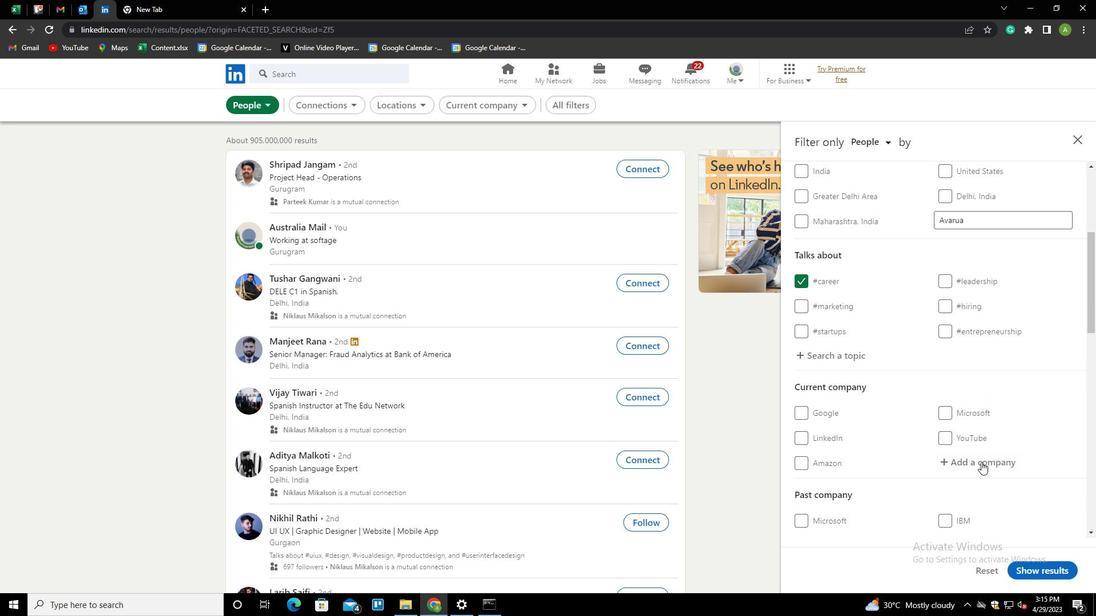 
Action: Key pressed <Key.shift>PW<Key.space>P<Key.down><Key.enter>
Screenshot: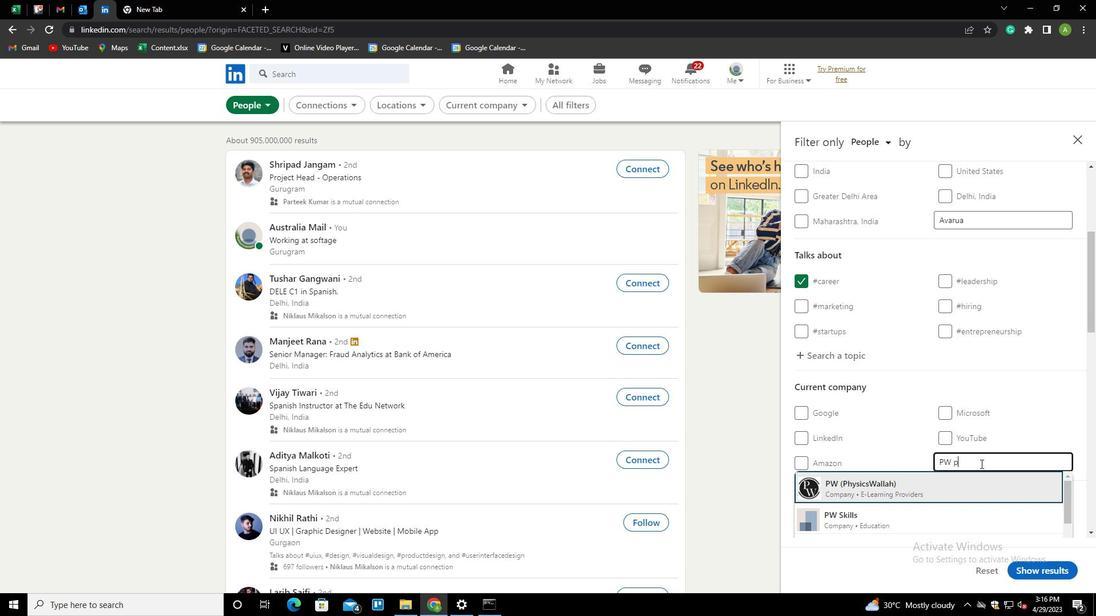 
Action: Mouse scrolled (981, 463) with delta (0, 0)
Screenshot: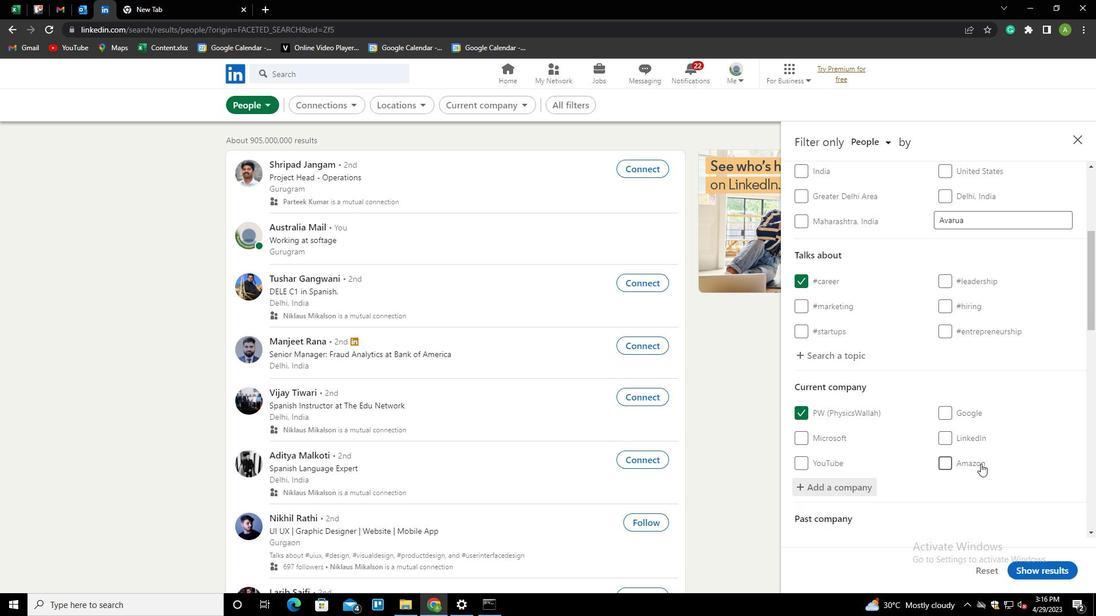 
Action: Mouse scrolled (981, 463) with delta (0, 0)
Screenshot: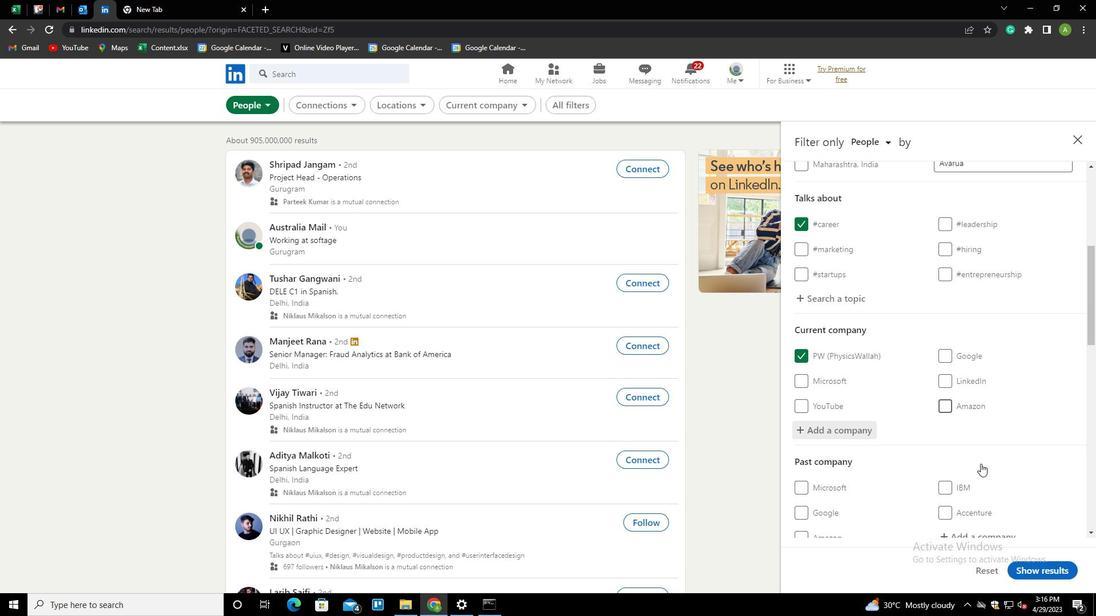 
Action: Mouse scrolled (981, 463) with delta (0, 0)
Screenshot: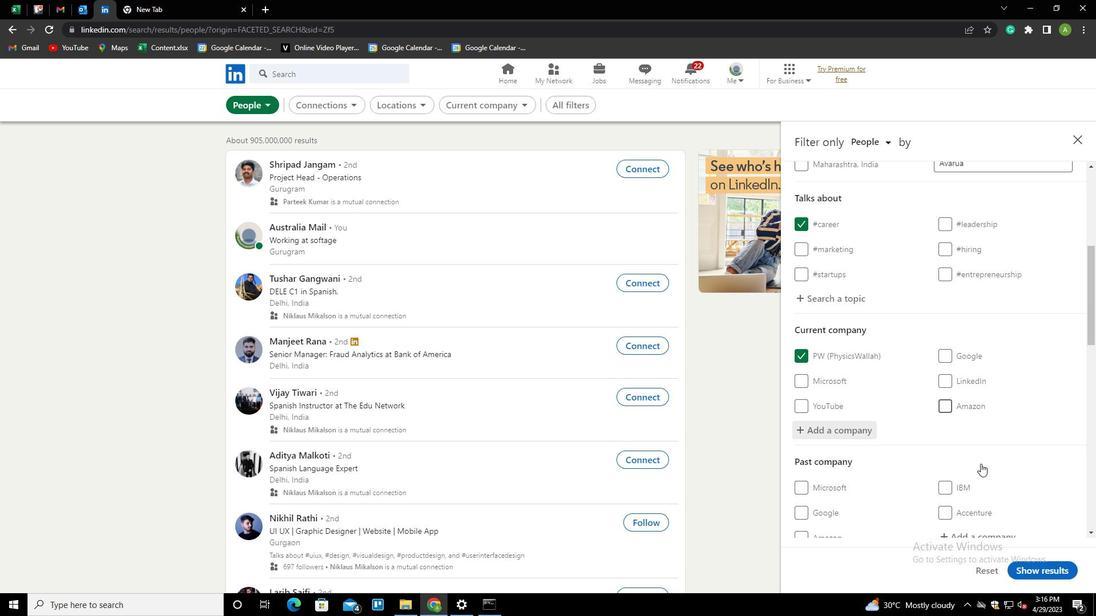 
Action: Mouse scrolled (981, 463) with delta (0, 0)
Screenshot: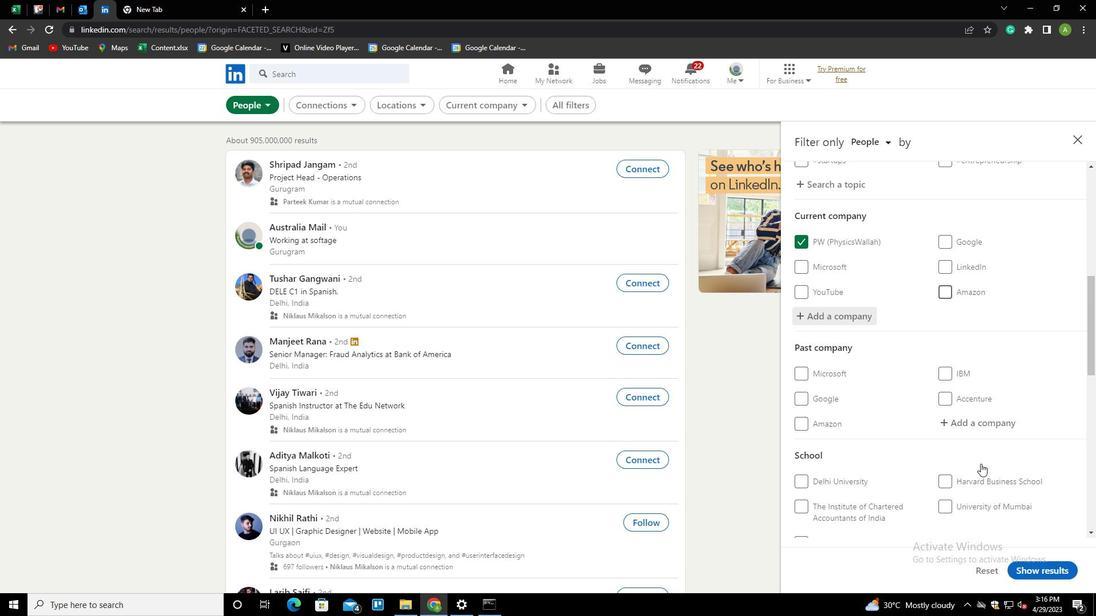 
Action: Mouse scrolled (981, 463) with delta (0, 0)
Screenshot: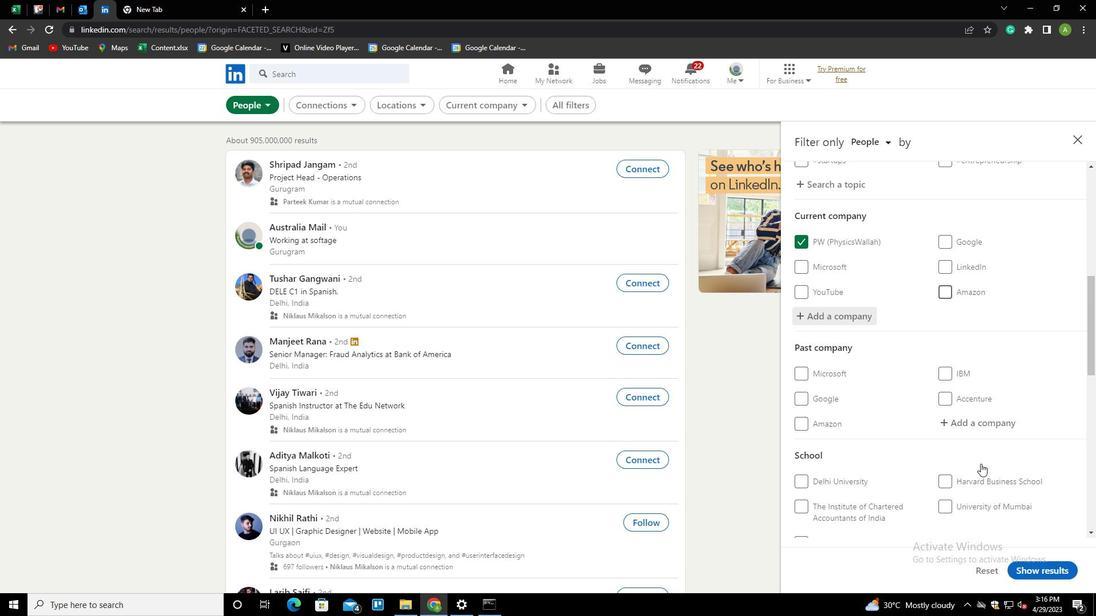
Action: Mouse moved to (961, 428)
Screenshot: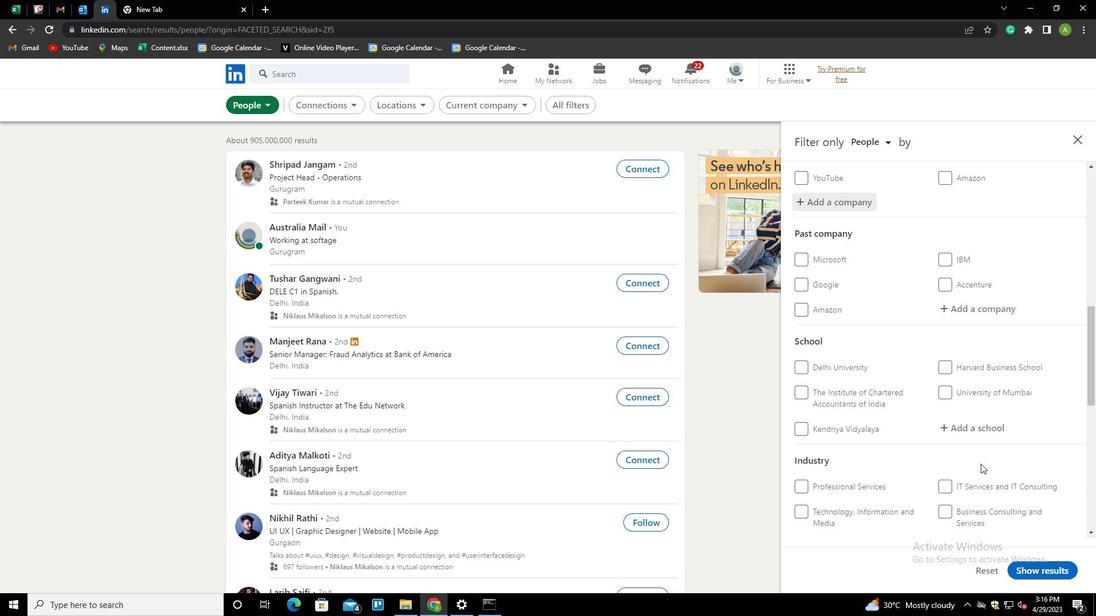 
Action: Mouse pressed left at (961, 428)
Screenshot: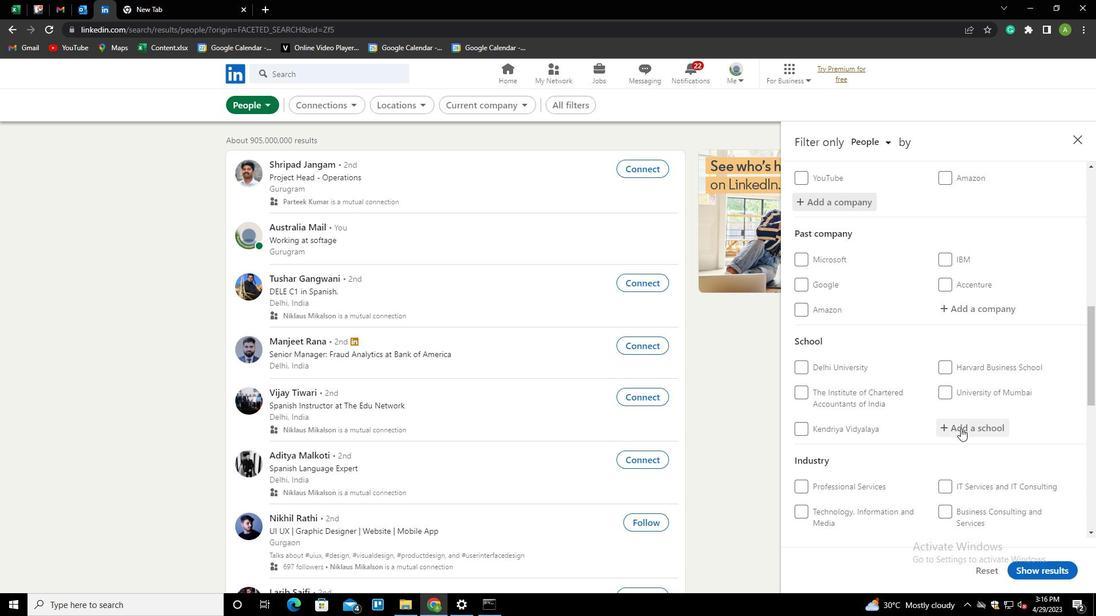 
Action: Mouse pressed left at (961, 428)
Screenshot: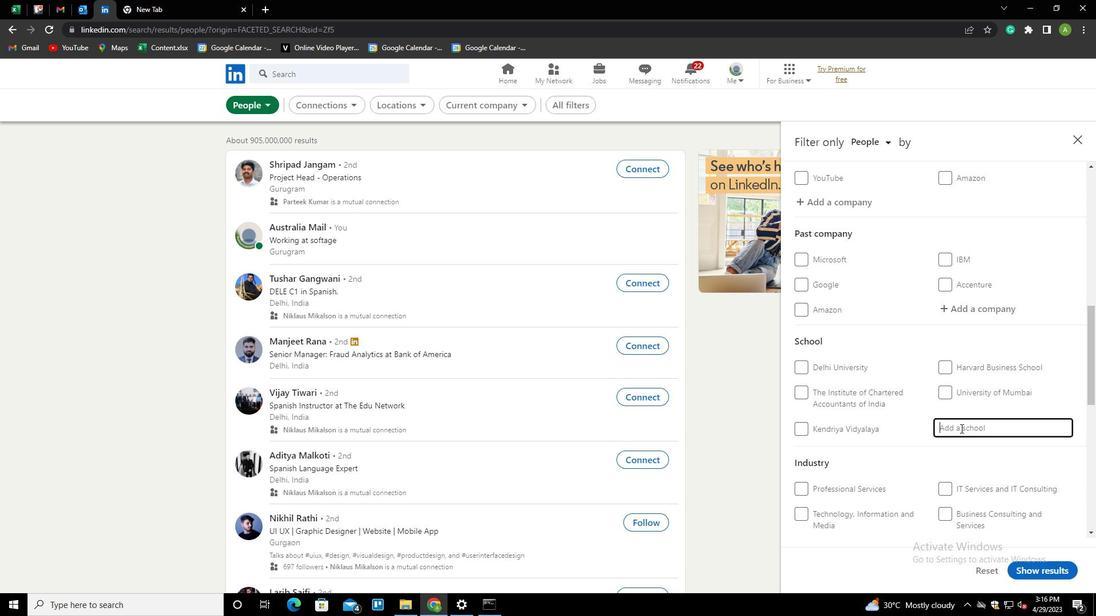 
Action: Key pressed <Key.shift><Key.shift><Key.shift><Key.shift><Key.shift><Key.shift><Key.shift><Key.shift>ARTS<Key.space>AND<Key.down><Key.enter>
Screenshot: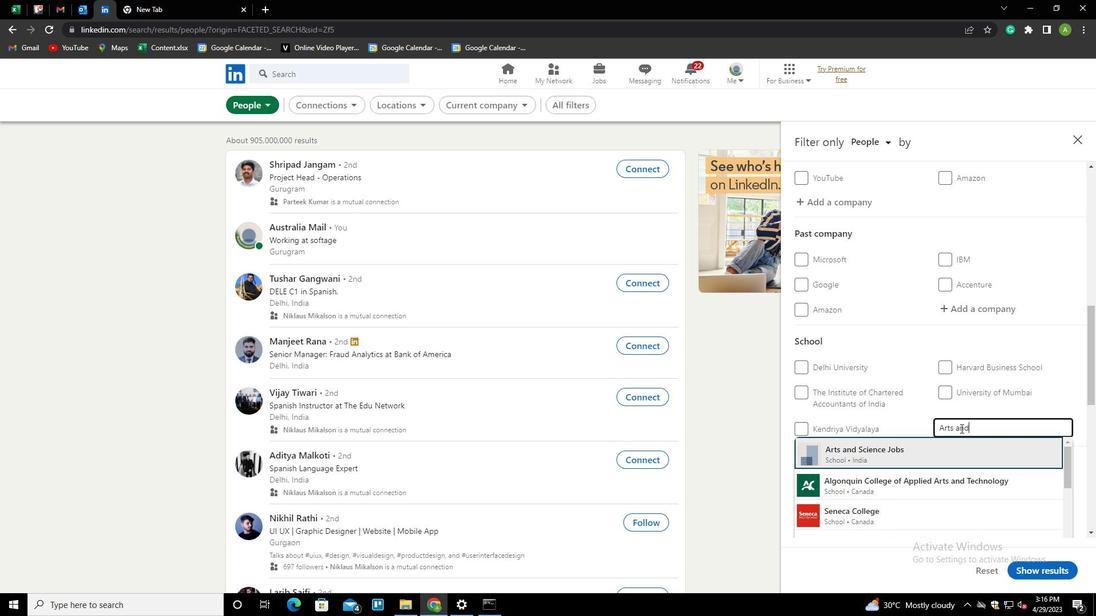 
Action: Mouse scrolled (961, 428) with delta (0, 0)
Screenshot: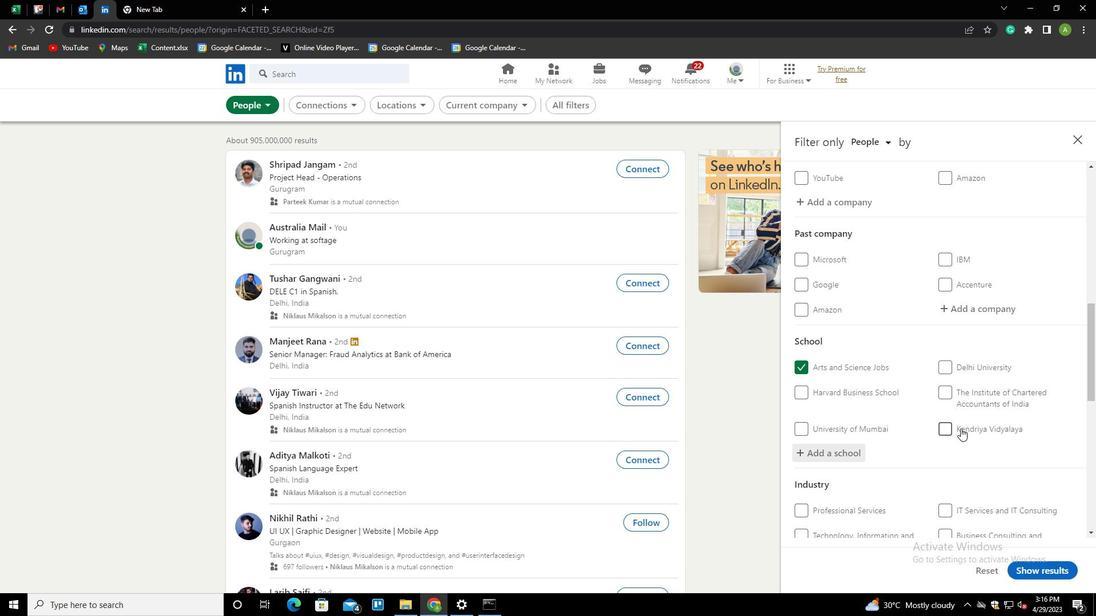 
Action: Mouse scrolled (961, 428) with delta (0, 0)
Screenshot: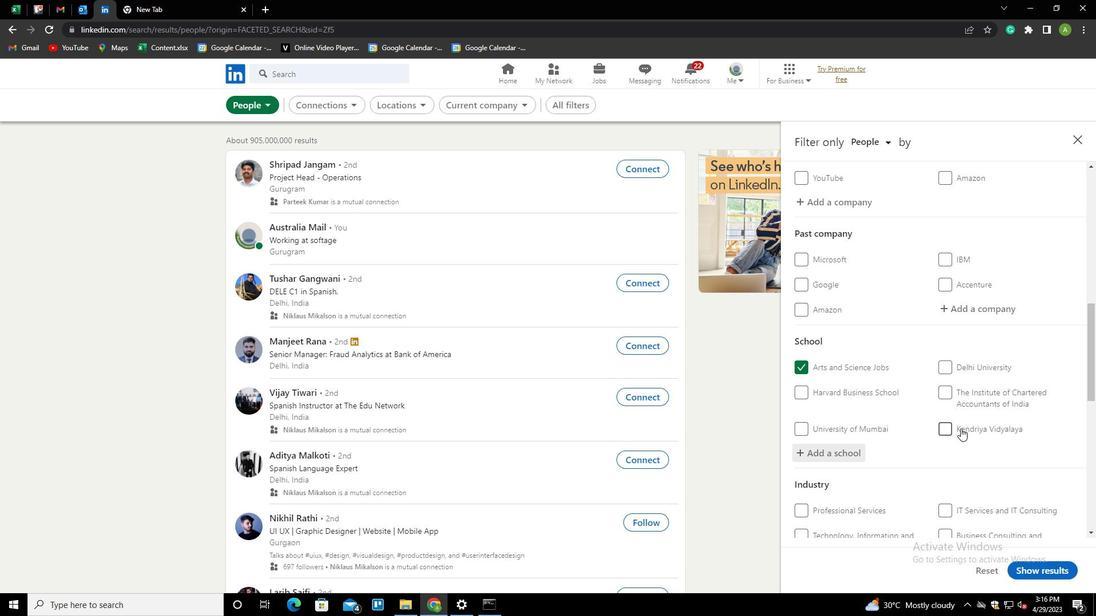 
Action: Mouse scrolled (961, 428) with delta (0, 0)
Screenshot: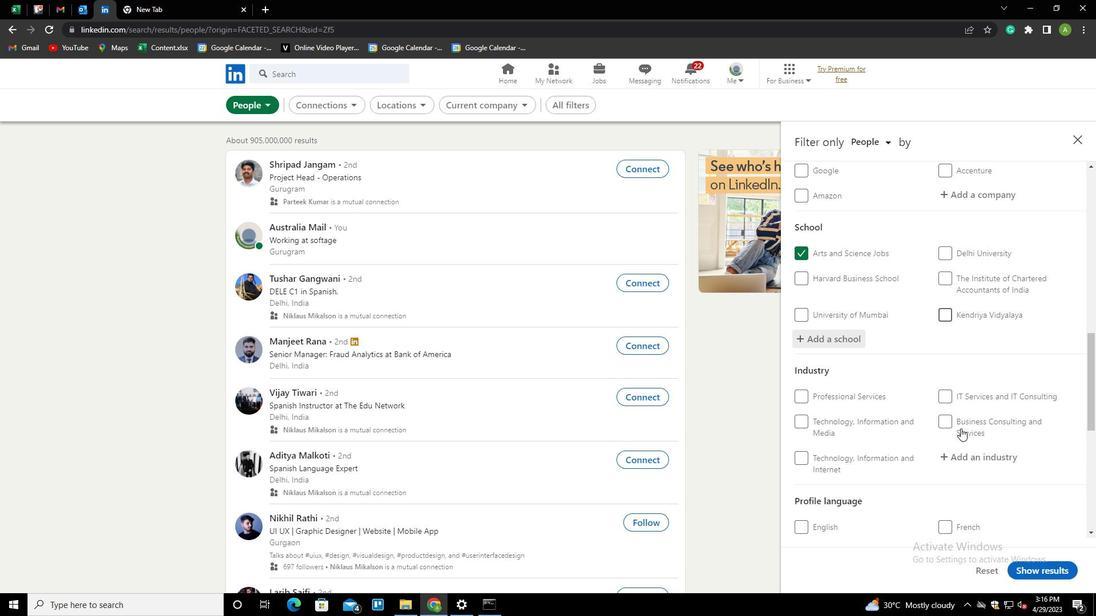 
Action: Mouse scrolled (961, 428) with delta (0, 0)
Screenshot: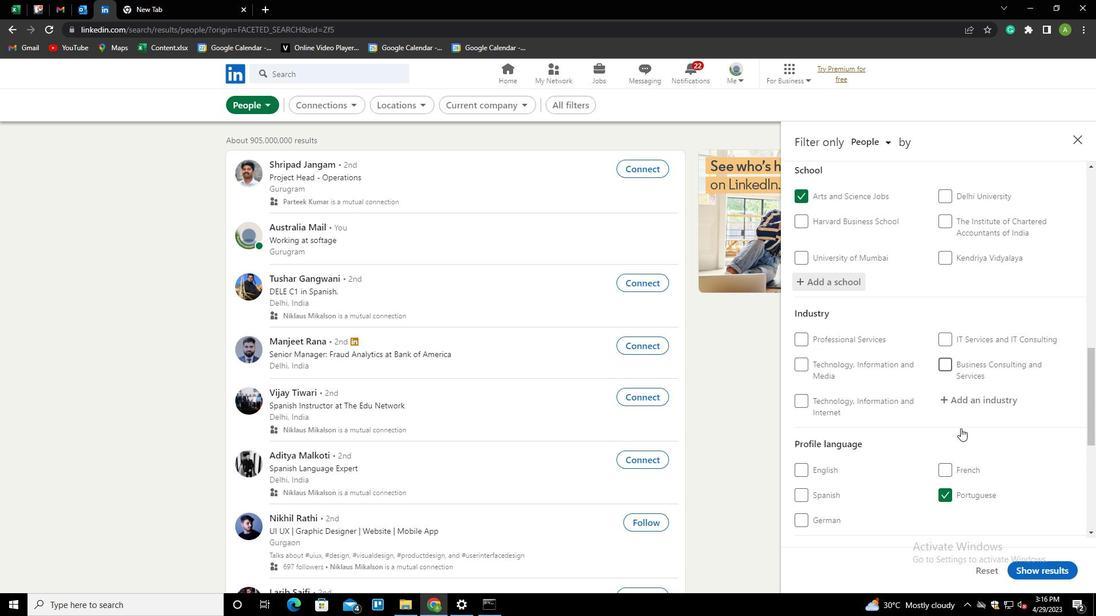 
Action: Mouse moved to (954, 346)
Screenshot: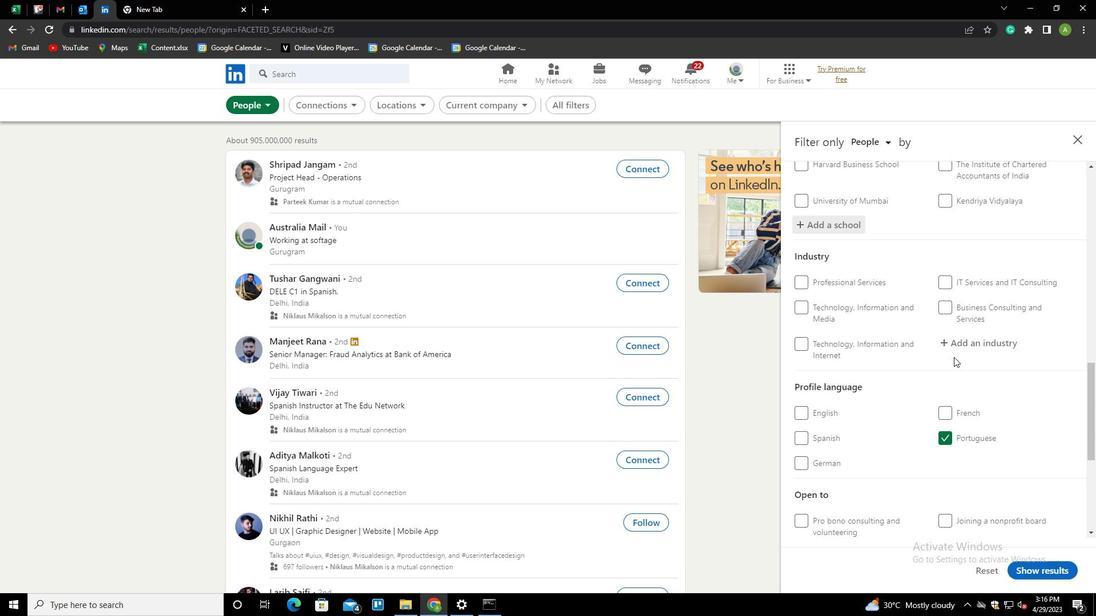 
Action: Mouse pressed left at (954, 346)
Screenshot: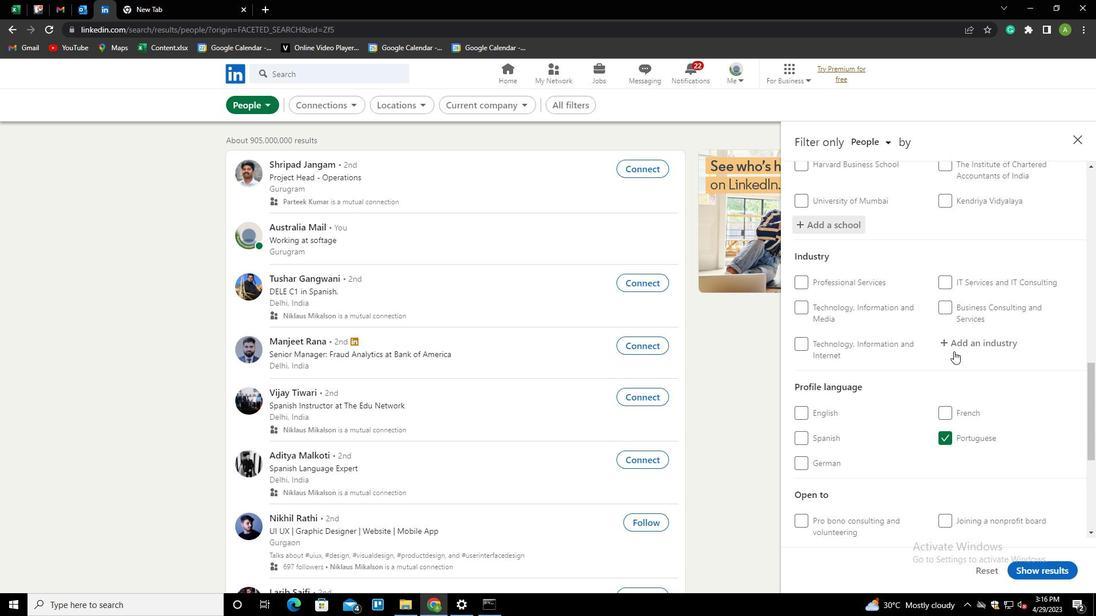 
Action: Key pressed <Key.shift>OIL<Key.space><Key.shift>EX<Key.down><Key.enter>
Screenshot: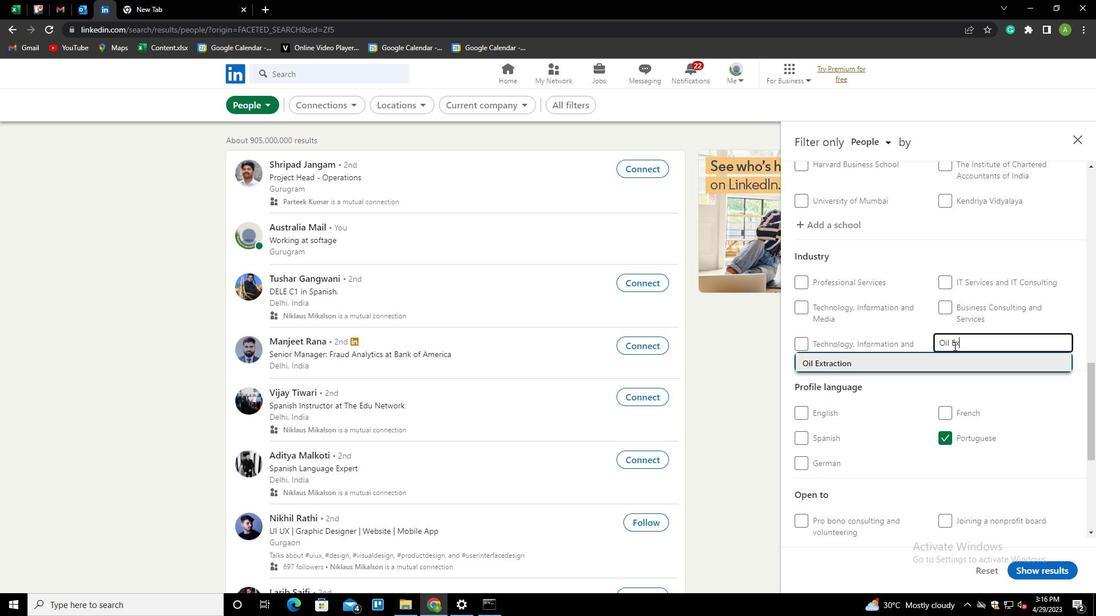 
Action: Mouse scrolled (954, 345) with delta (0, 0)
Screenshot: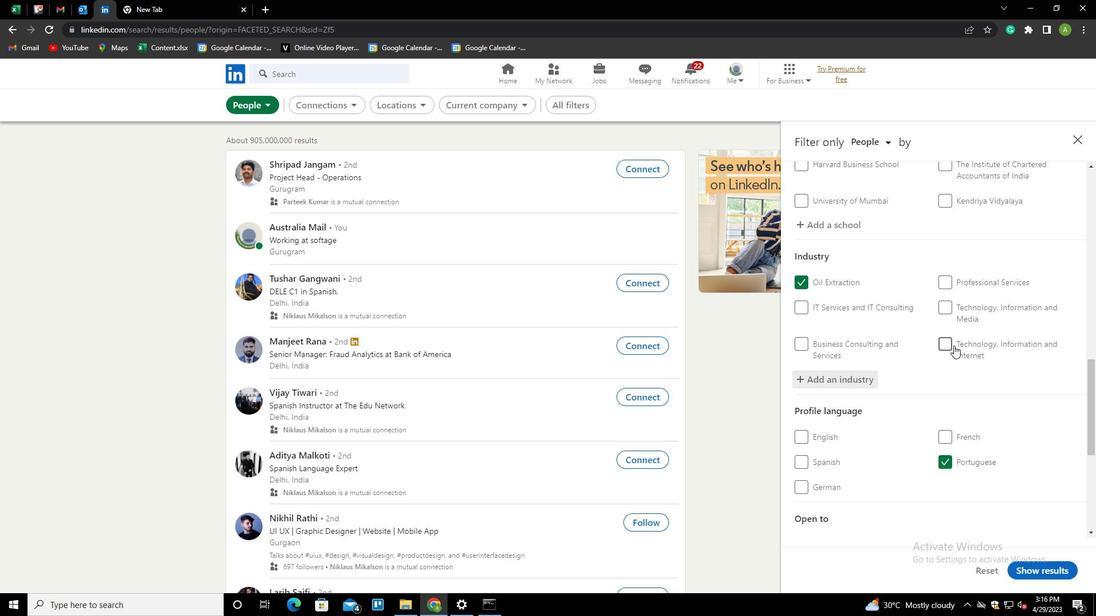 
Action: Mouse scrolled (954, 345) with delta (0, 0)
Screenshot: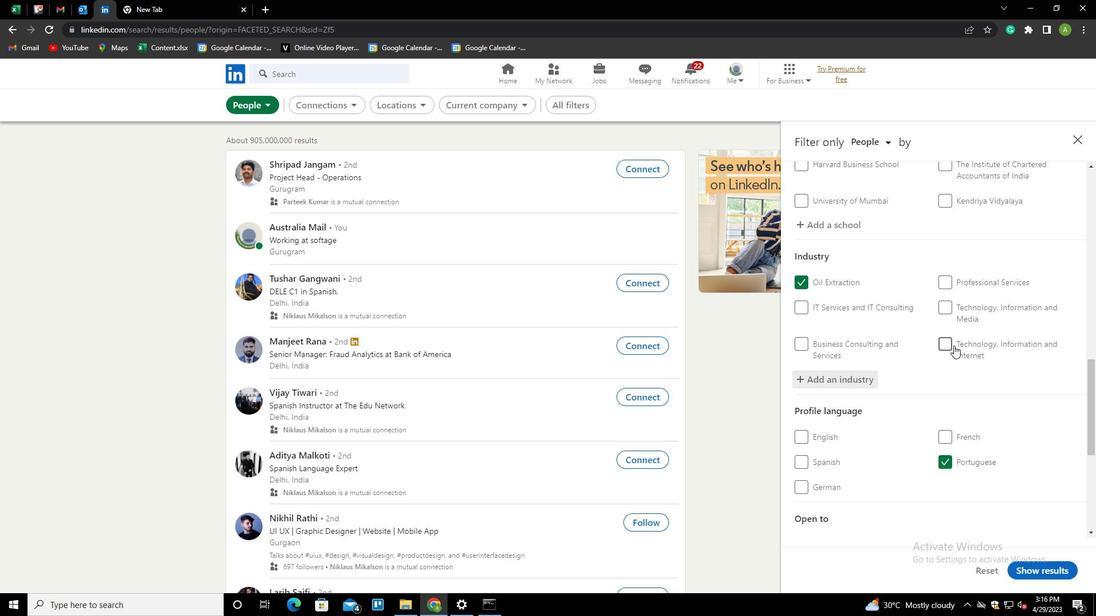 
Action: Mouse scrolled (954, 345) with delta (0, 0)
Screenshot: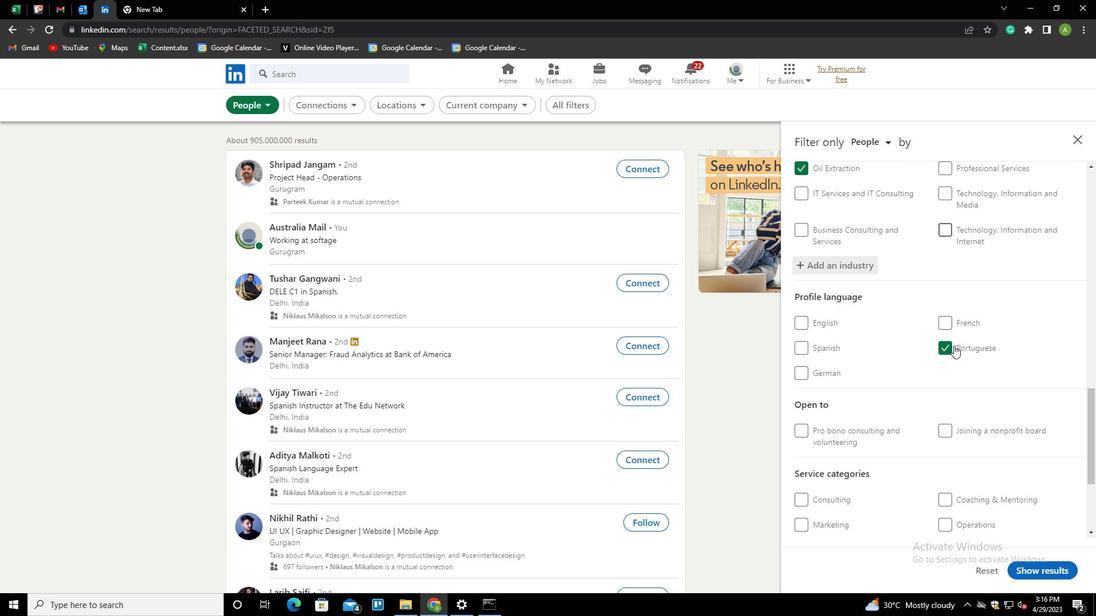 
Action: Mouse scrolled (954, 345) with delta (0, 0)
Screenshot: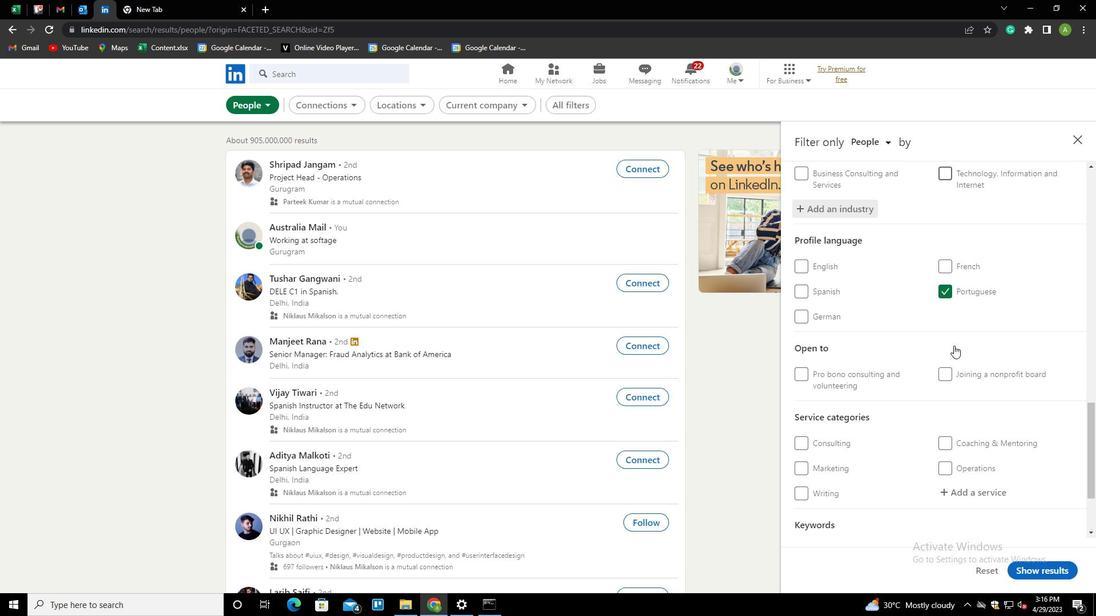 
Action: Mouse scrolled (954, 345) with delta (0, 0)
Screenshot: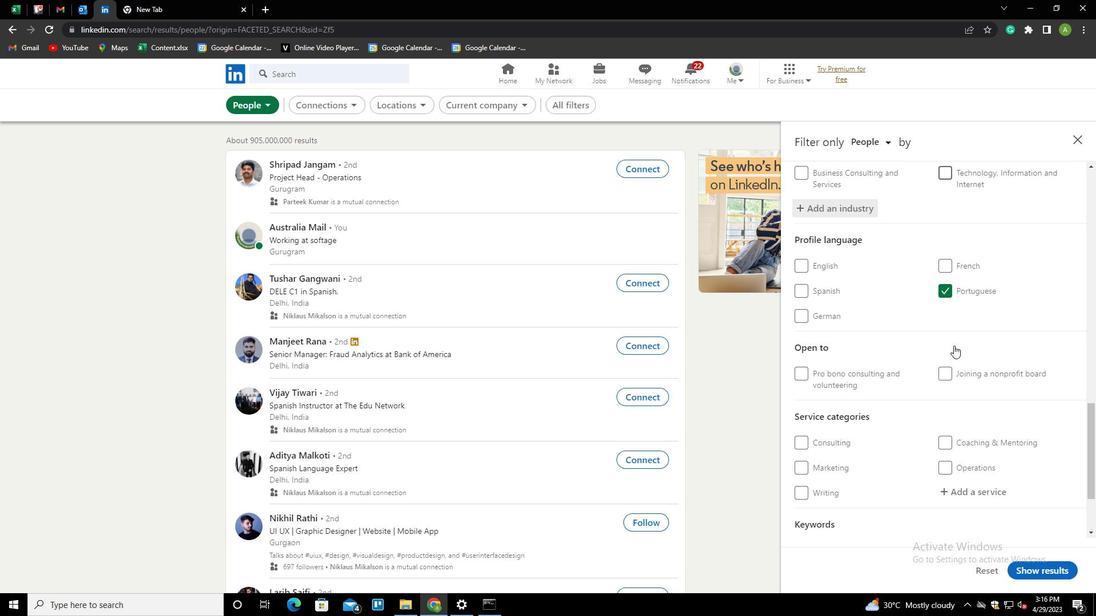 
Action: Mouse moved to (955, 382)
Screenshot: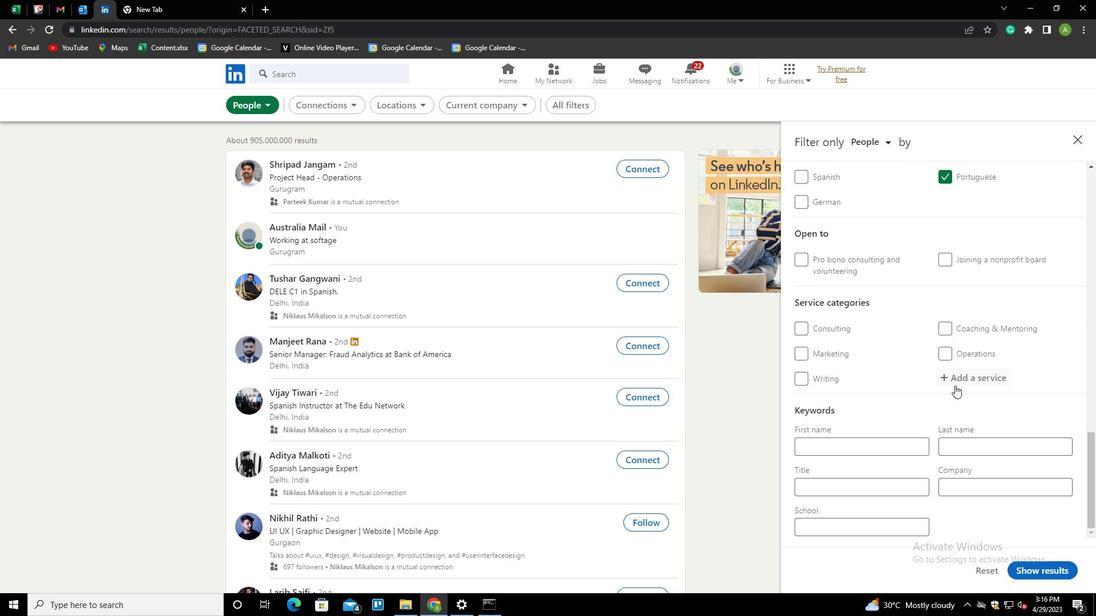 
Action: Mouse pressed left at (955, 382)
Screenshot: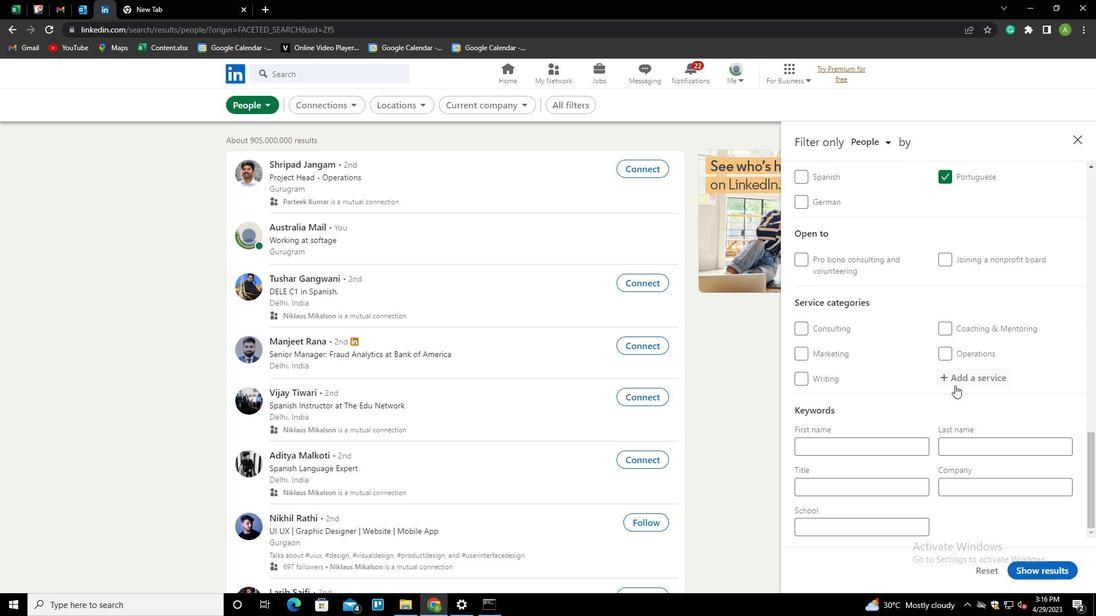 
Action: Mouse moved to (965, 376)
Screenshot: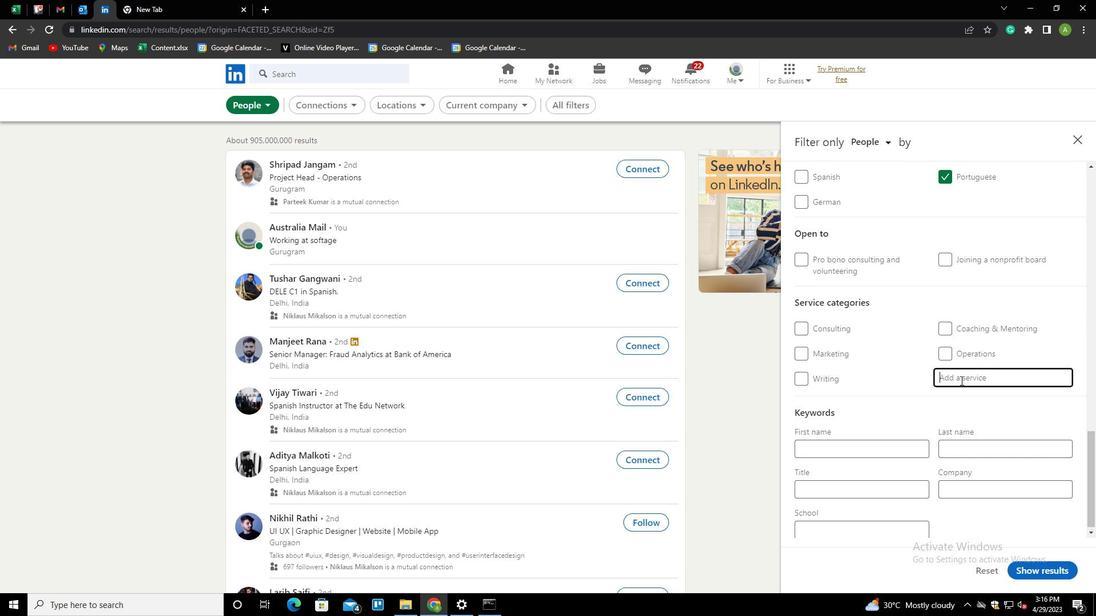 
Action: Mouse pressed left at (965, 376)
Screenshot: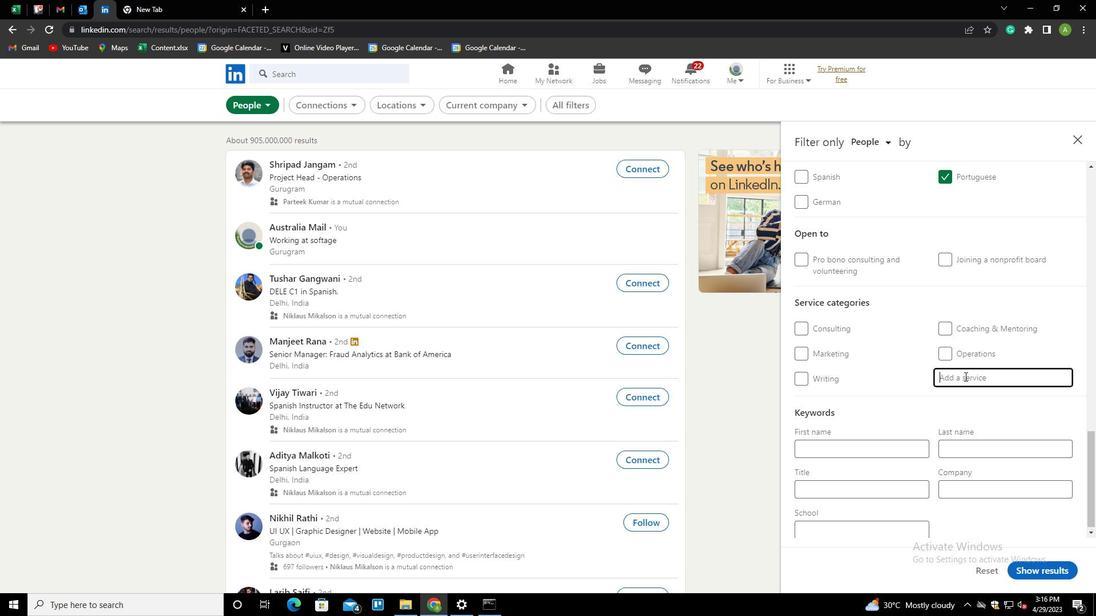 
Action: Key pressed <Key.shift>GROT<Key.backspace>WTH<Key.down><Key.enter>
Screenshot: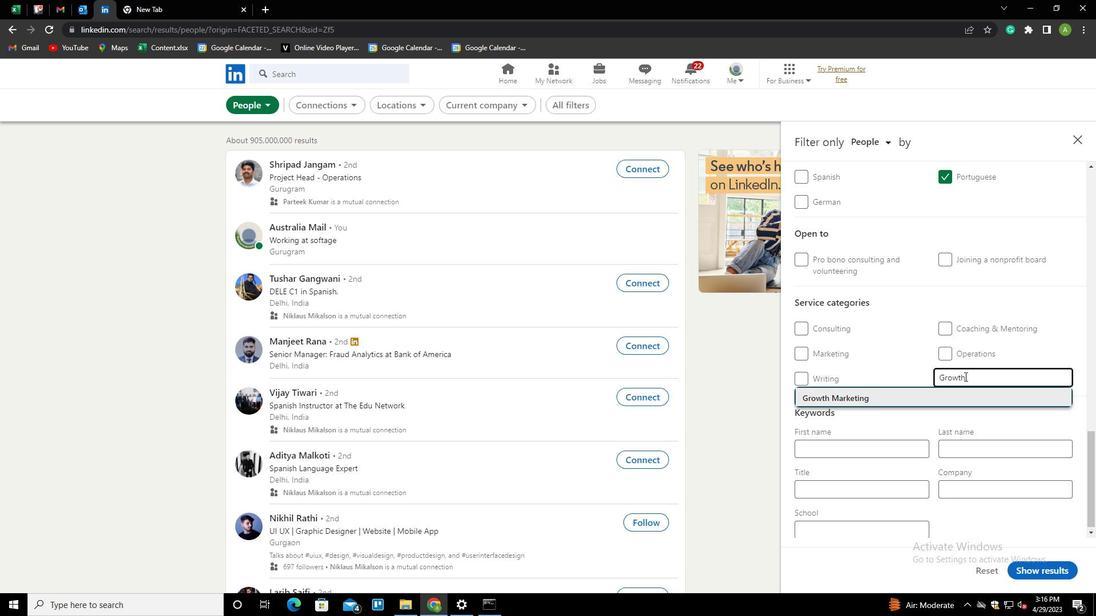 
Action: Mouse scrolled (965, 376) with delta (0, 0)
Screenshot: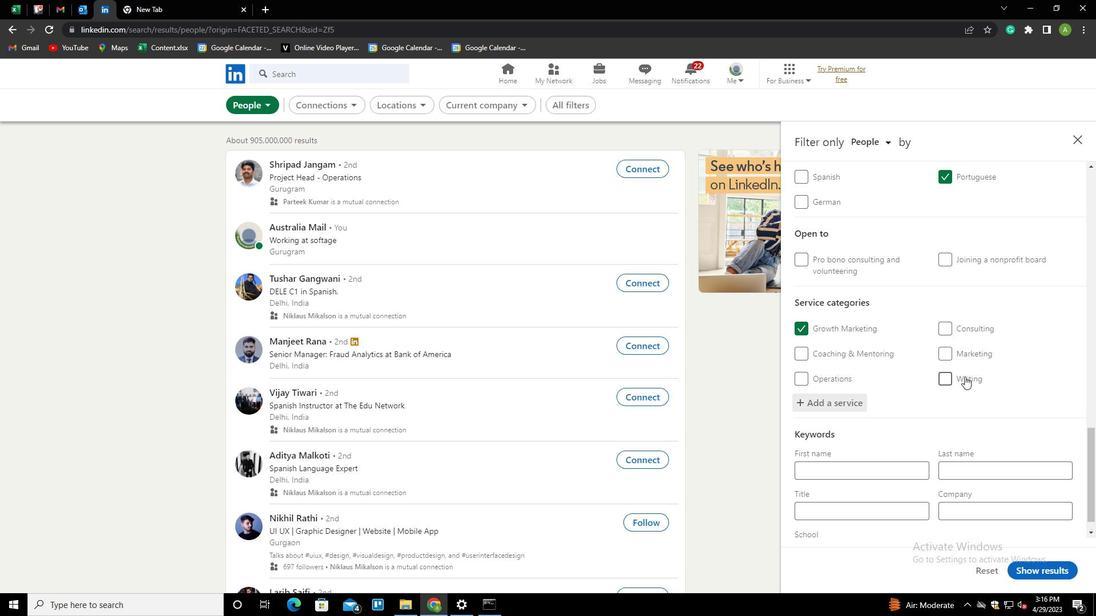 
Action: Mouse scrolled (965, 376) with delta (0, 0)
Screenshot: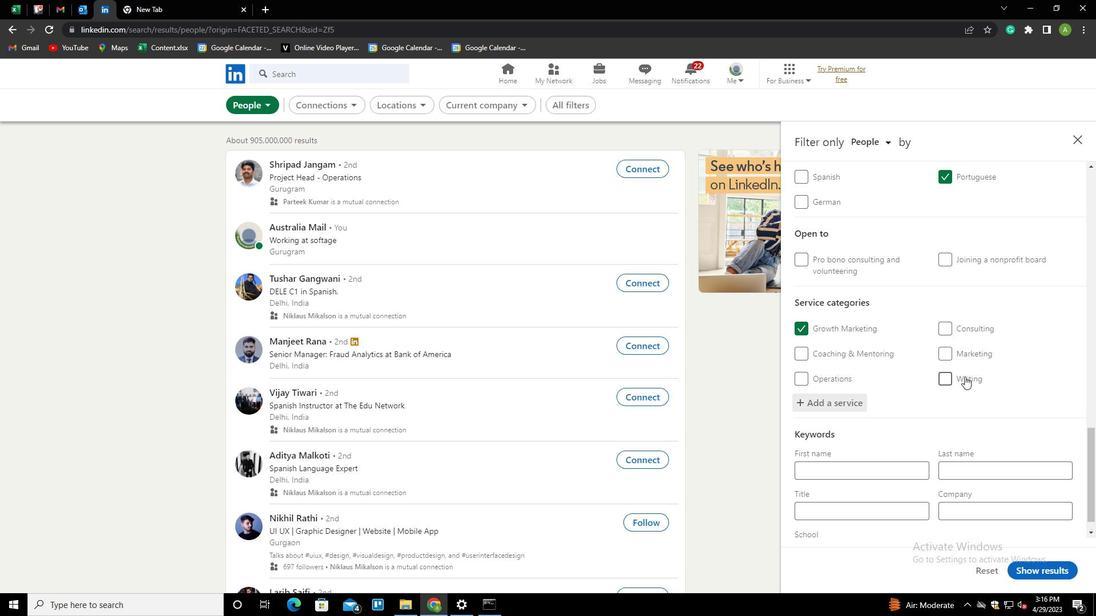 
Action: Mouse scrolled (965, 376) with delta (0, 0)
Screenshot: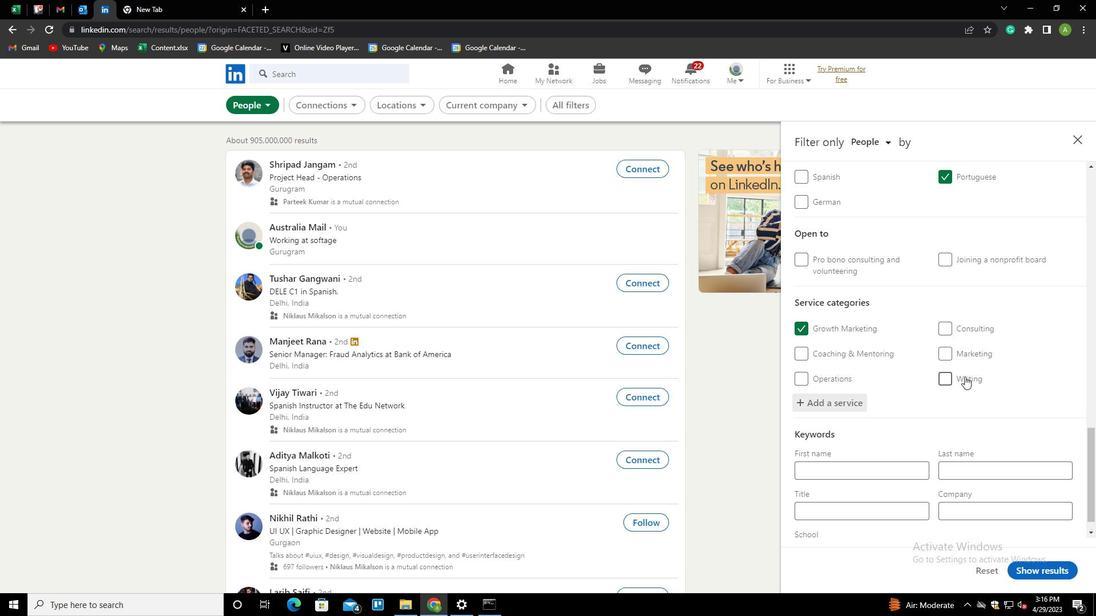 
Action: Mouse scrolled (965, 376) with delta (0, 0)
Screenshot: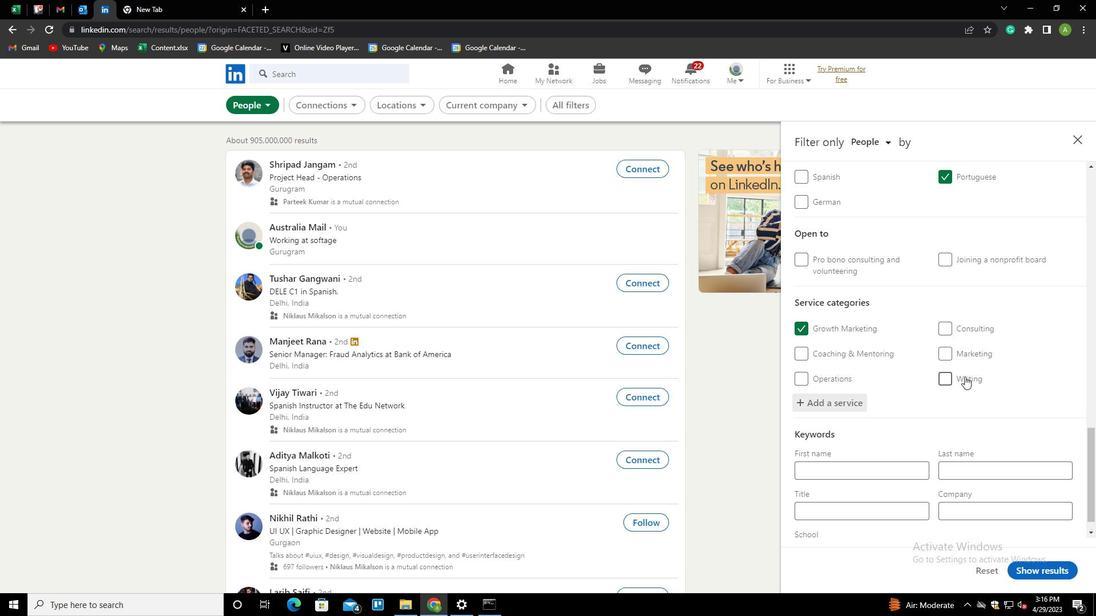 
Action: Mouse moved to (870, 489)
Screenshot: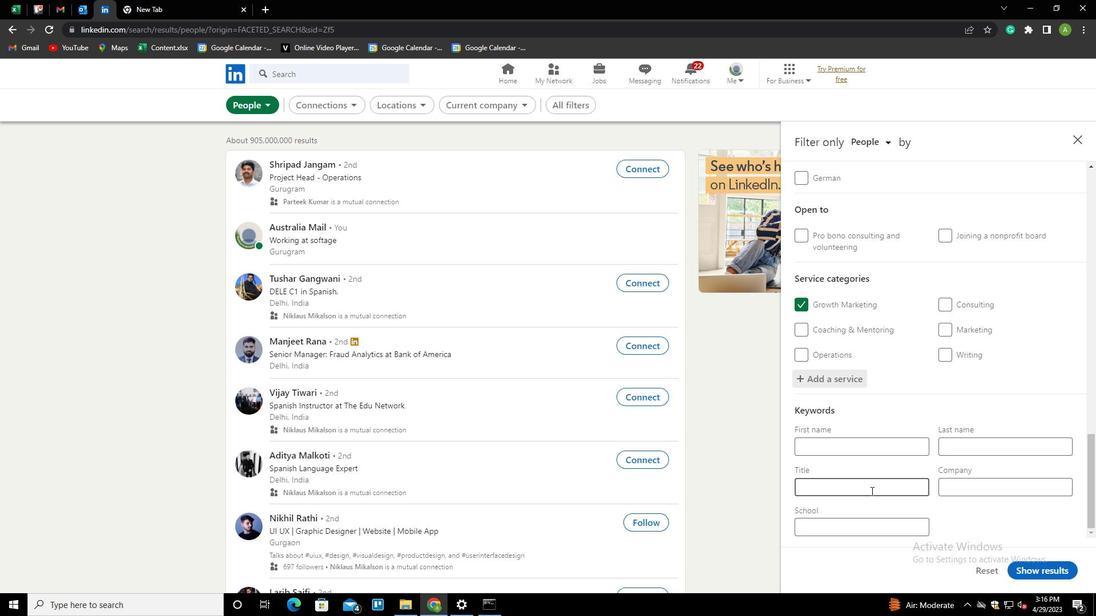 
Action: Mouse pressed left at (870, 489)
Screenshot: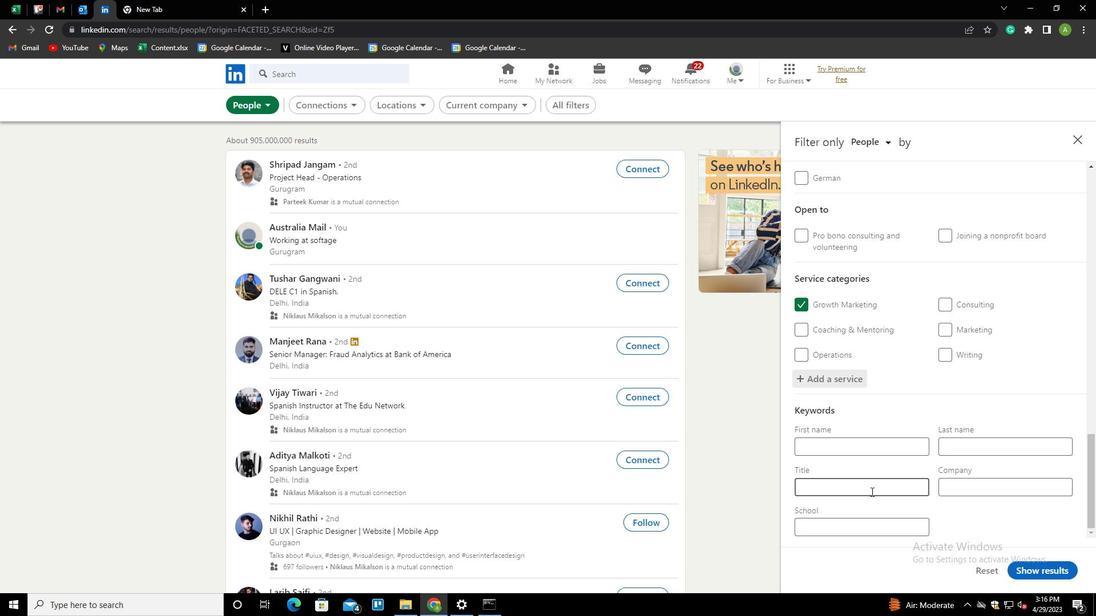 
Action: Key pressed <Key.shift><Key.shift><Key.shift><Key.shift><Key.shift><Key.shift><Key.shift><Key.shift><Key.shift><Key.shift><Key.shift><Key.shift><Key.shift><Key.shift><Key.shift>BOARD<Key.space>OF<Key.space><Key.shift>DIRECTORS
Screenshot: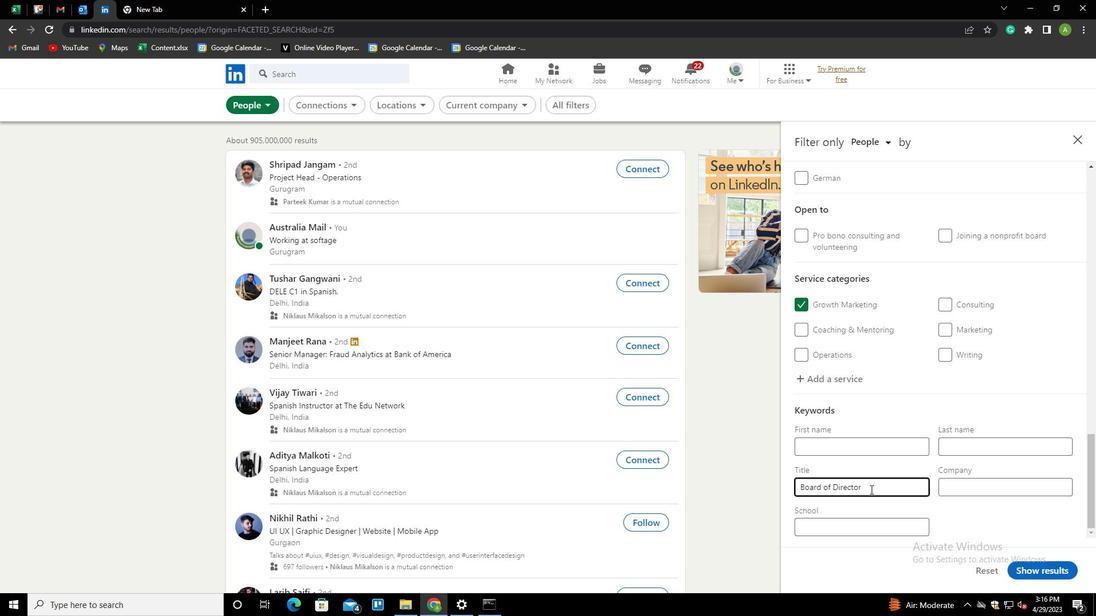
Action: Mouse moved to (983, 519)
Screenshot: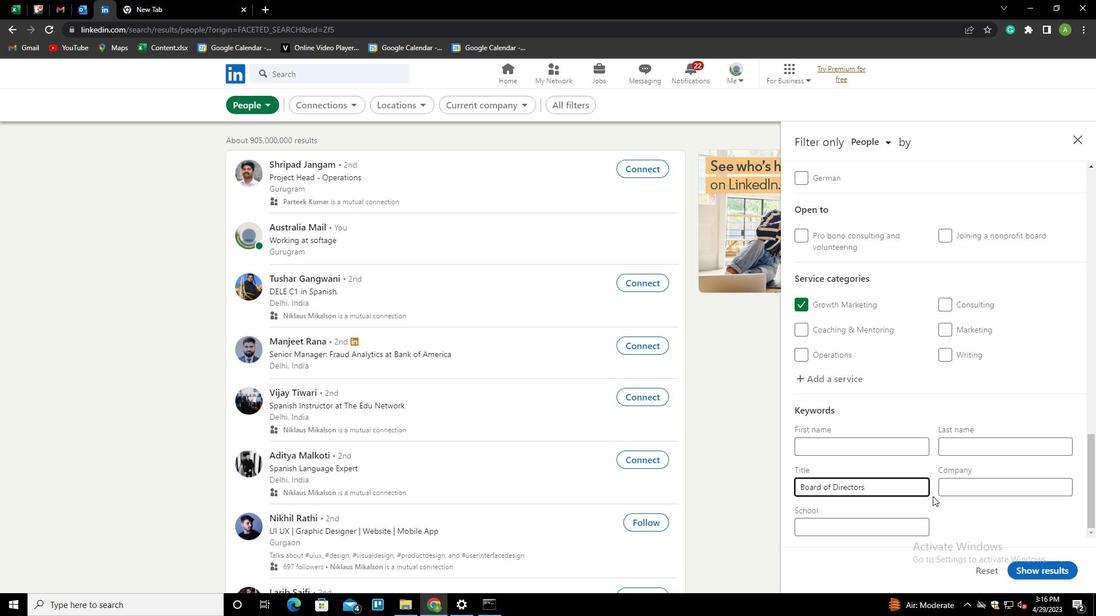 
Action: Mouse pressed left at (983, 519)
Screenshot: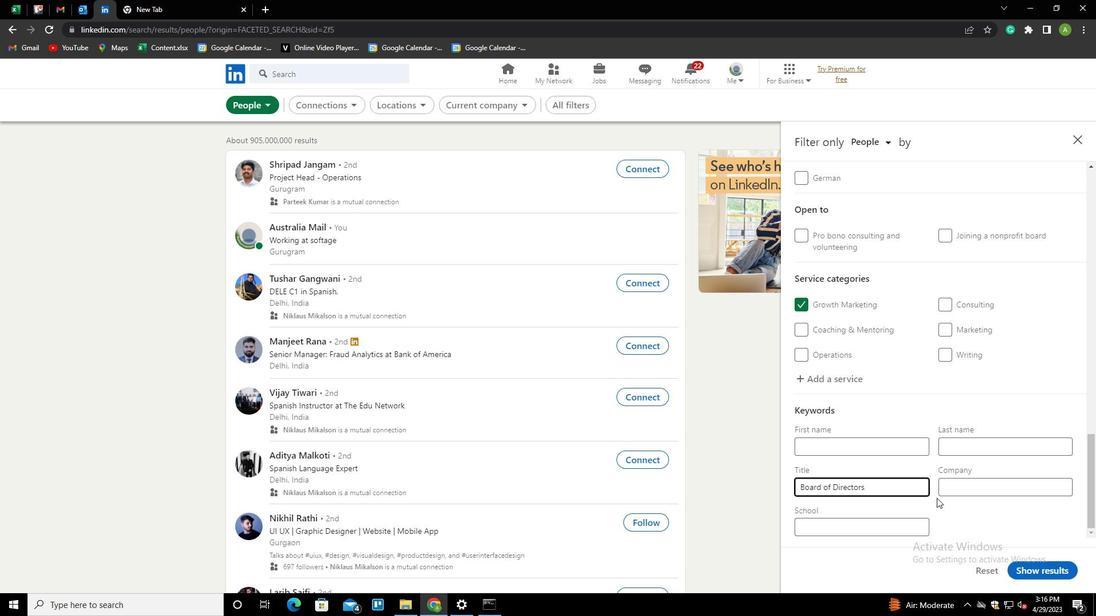 
Action: Mouse moved to (1048, 568)
Screenshot: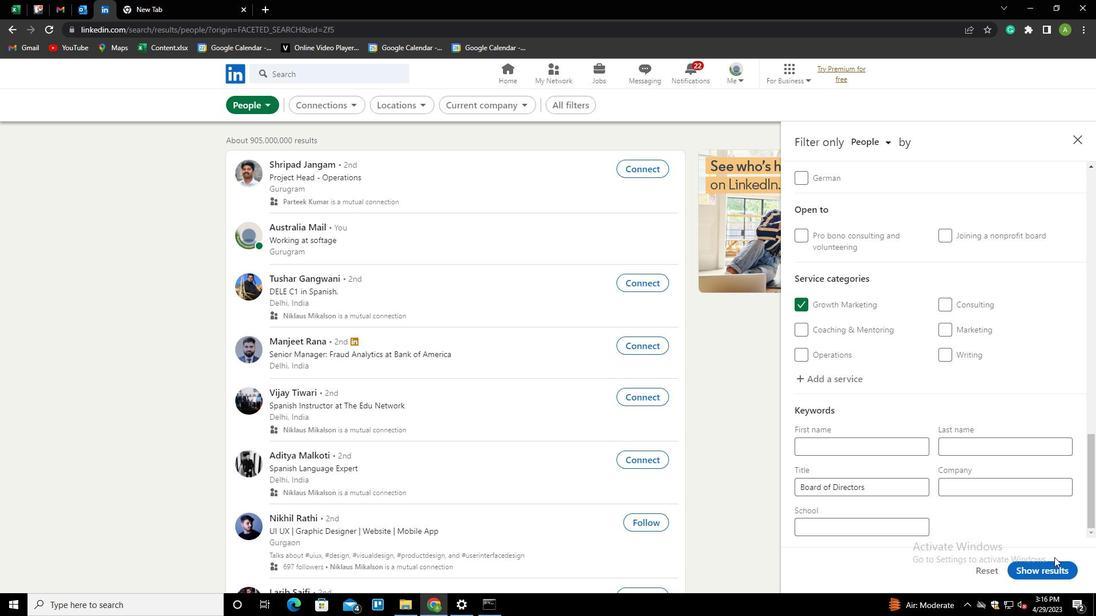 
Action: Mouse pressed left at (1048, 568)
Screenshot: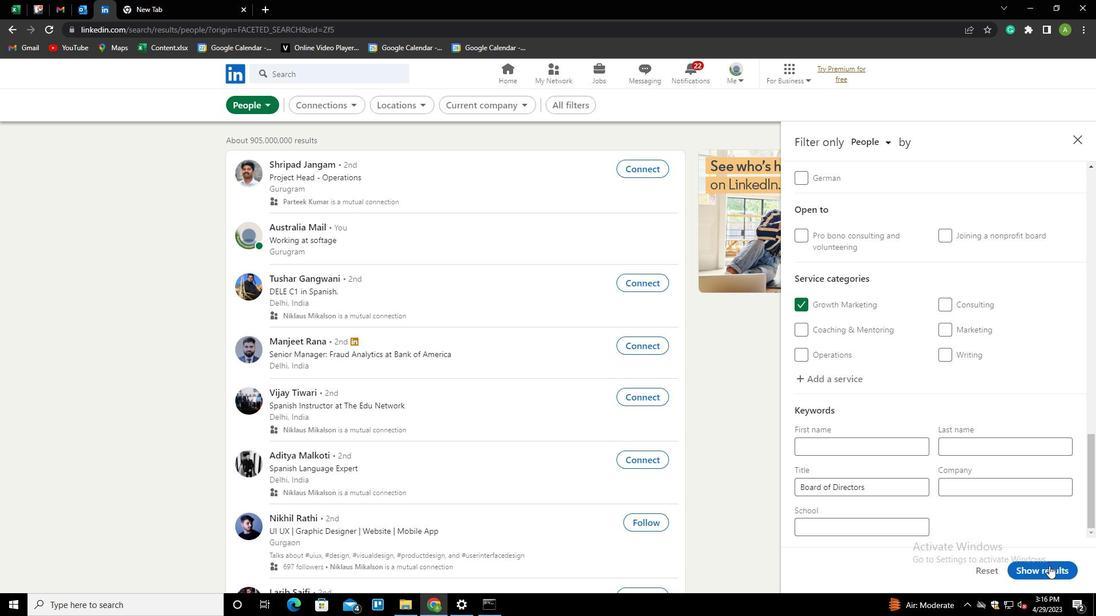 
